 Task: Create a due date automation trigger when advanced on, on the tuesday after a card is due add content with a name or a description containing resume at 11:00 AM.
Action: Mouse moved to (1272, 102)
Screenshot: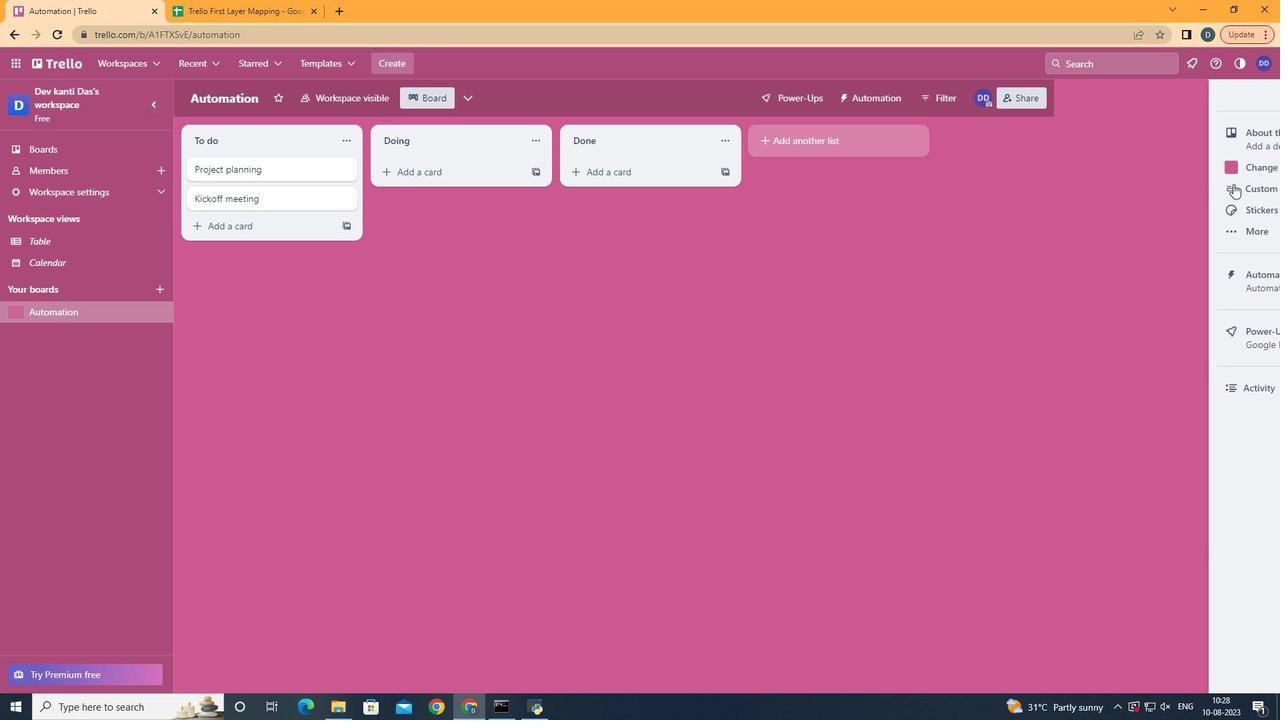 
Action: Mouse pressed left at (1272, 102)
Screenshot: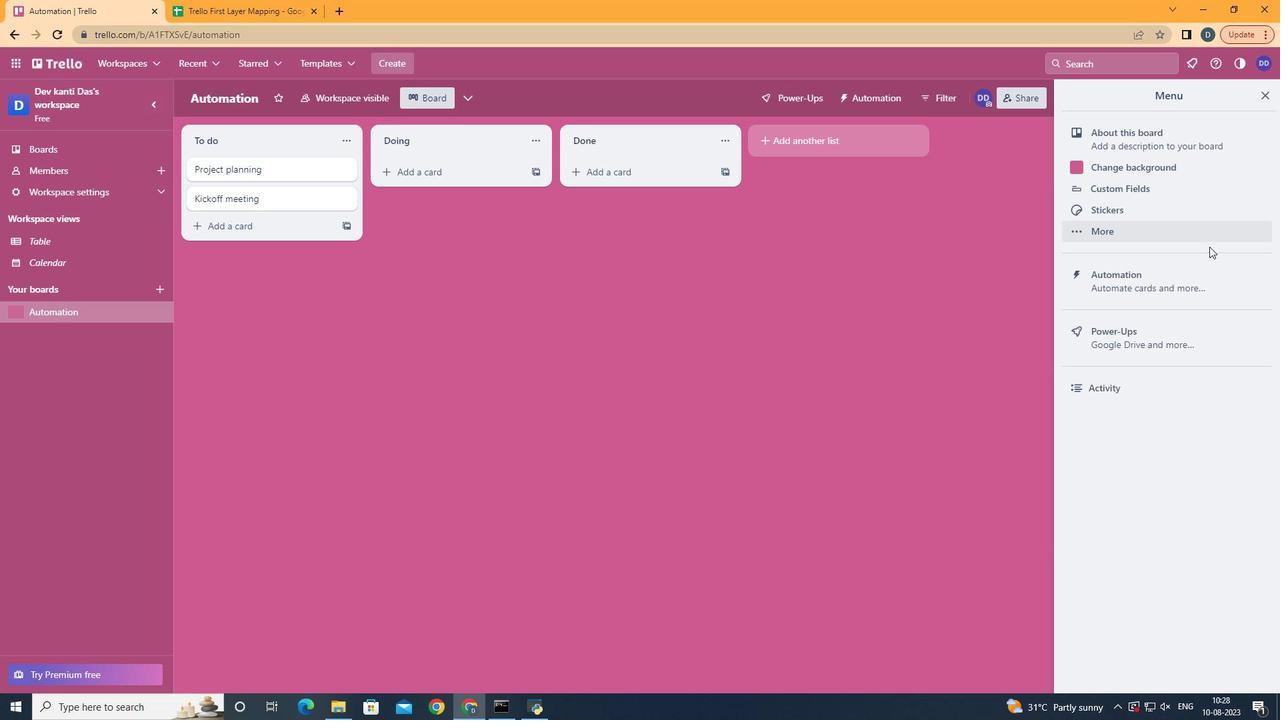 
Action: Mouse moved to (1192, 283)
Screenshot: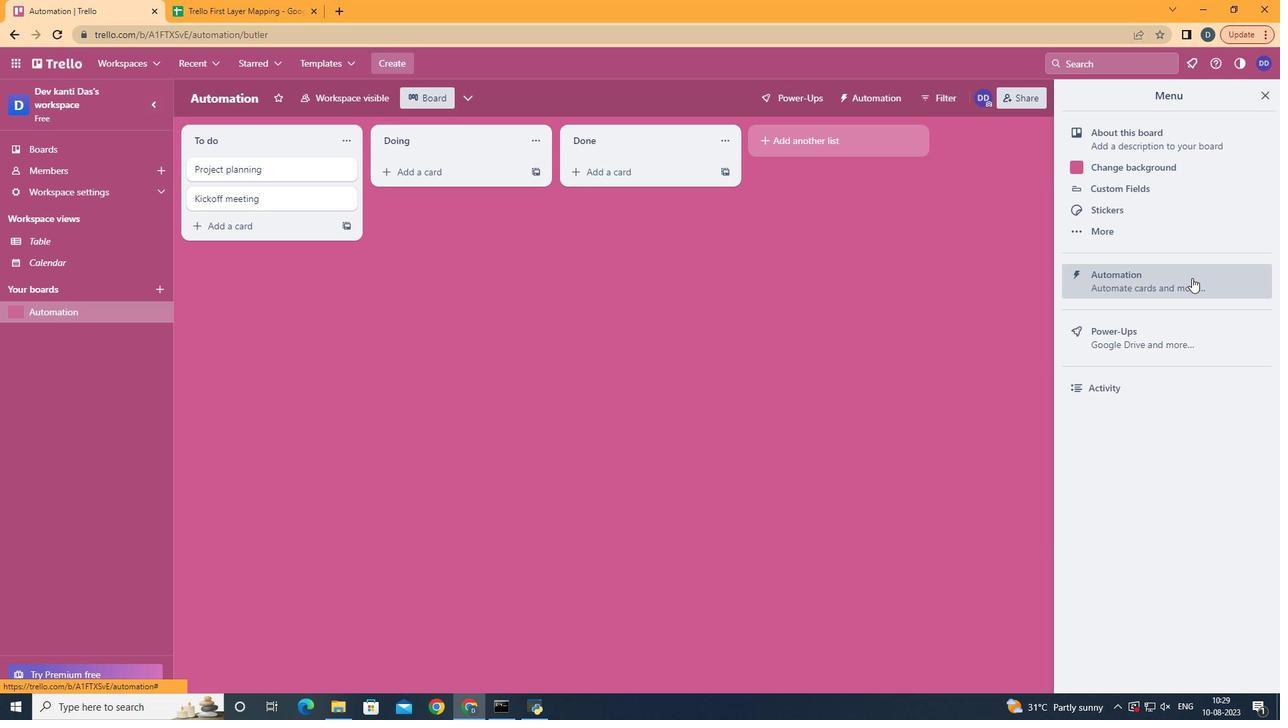 
Action: Mouse pressed left at (1192, 283)
Screenshot: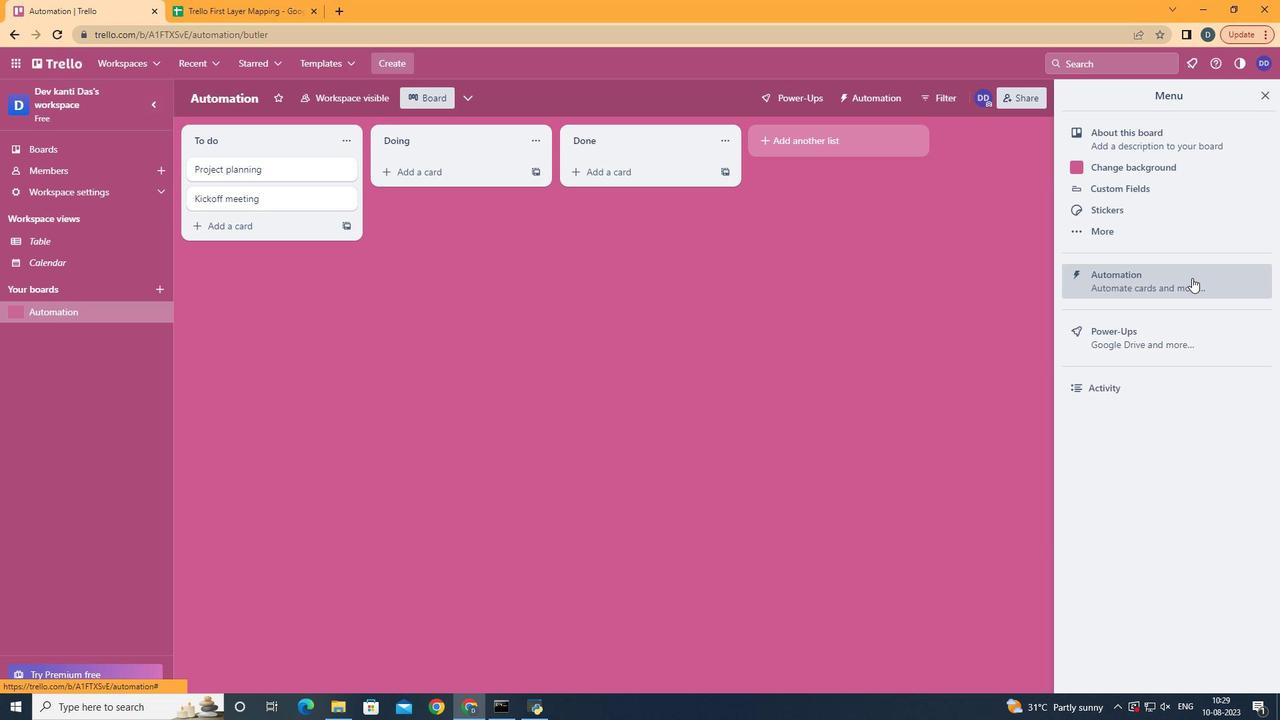 
Action: Mouse moved to (256, 276)
Screenshot: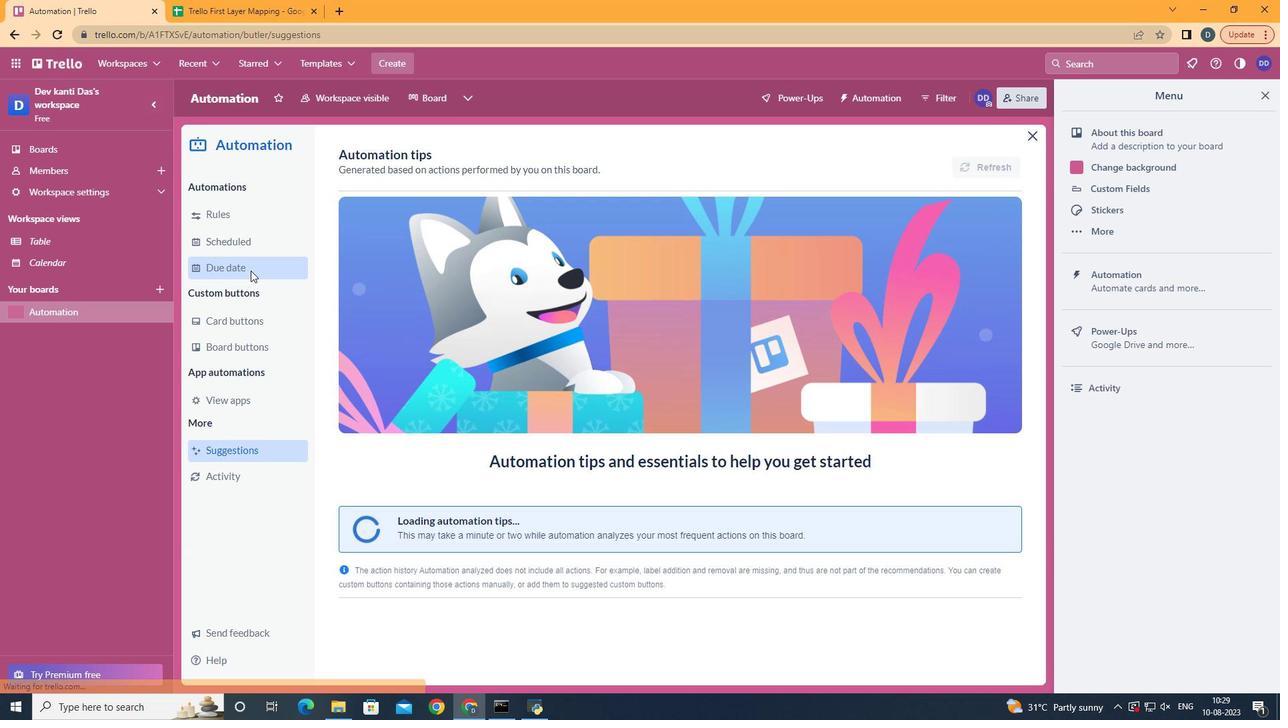 
Action: Mouse pressed left at (256, 276)
Screenshot: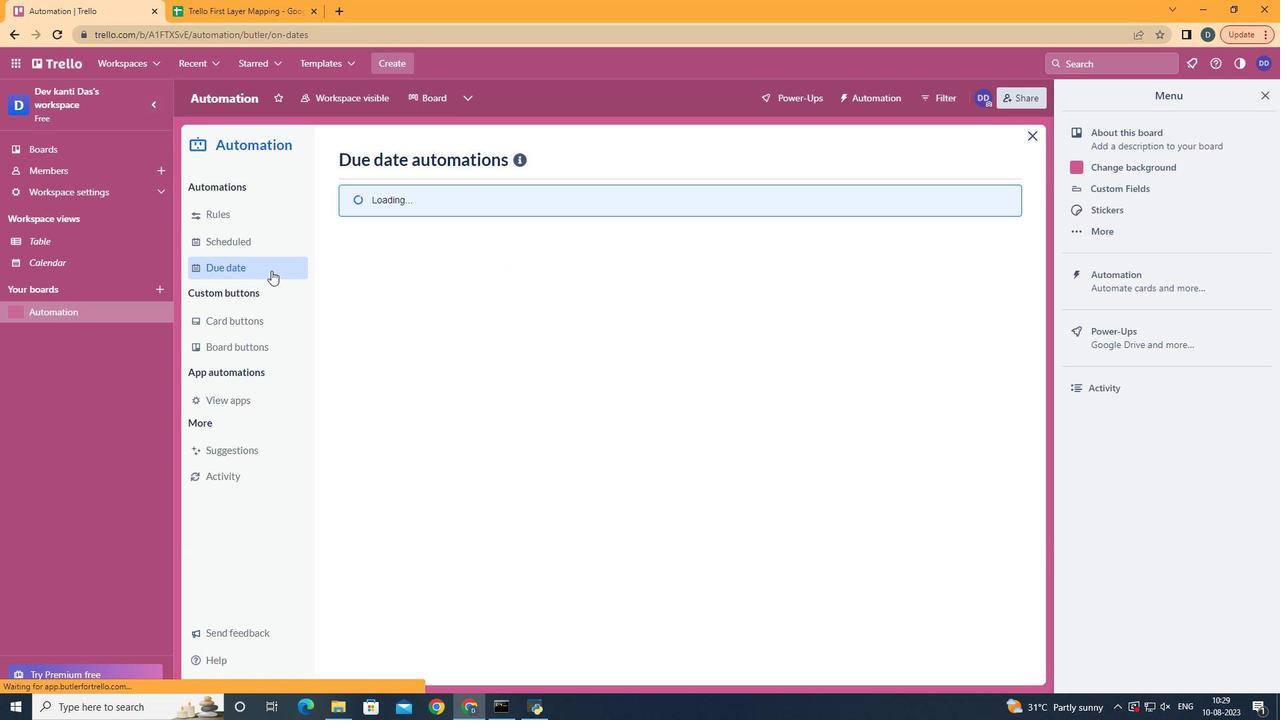 
Action: Mouse moved to (940, 162)
Screenshot: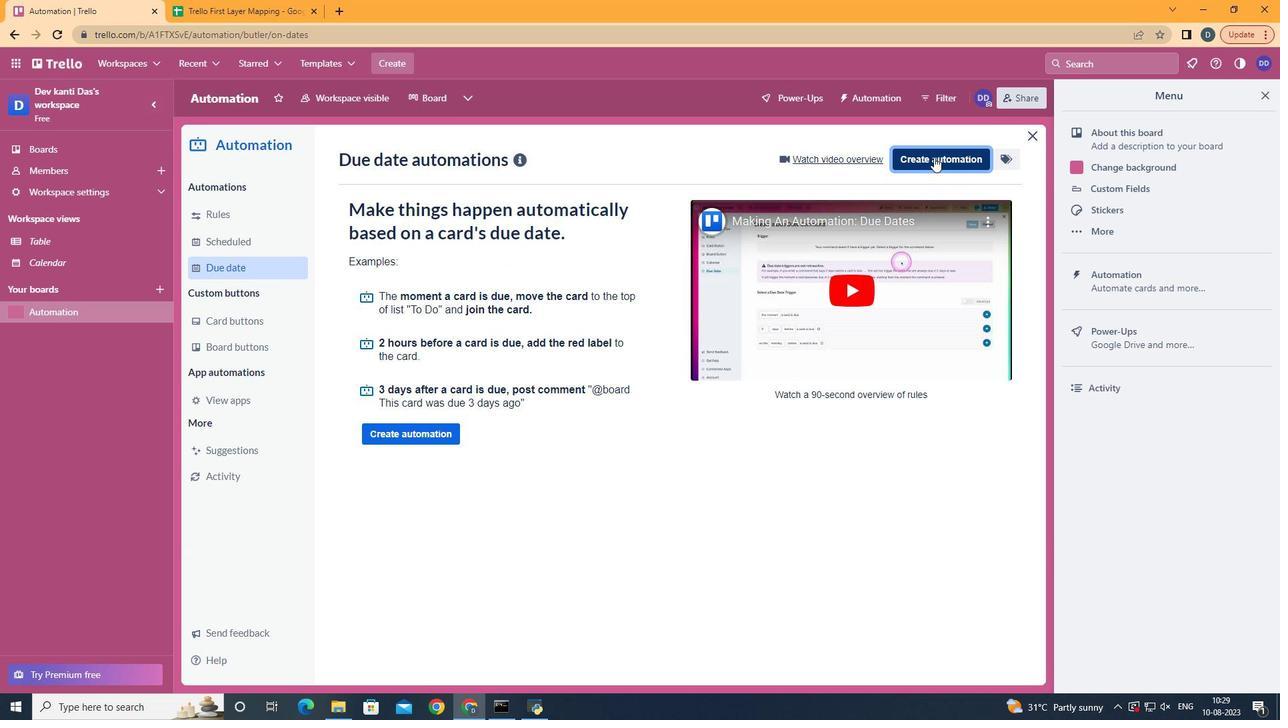 
Action: Mouse pressed left at (940, 162)
Screenshot: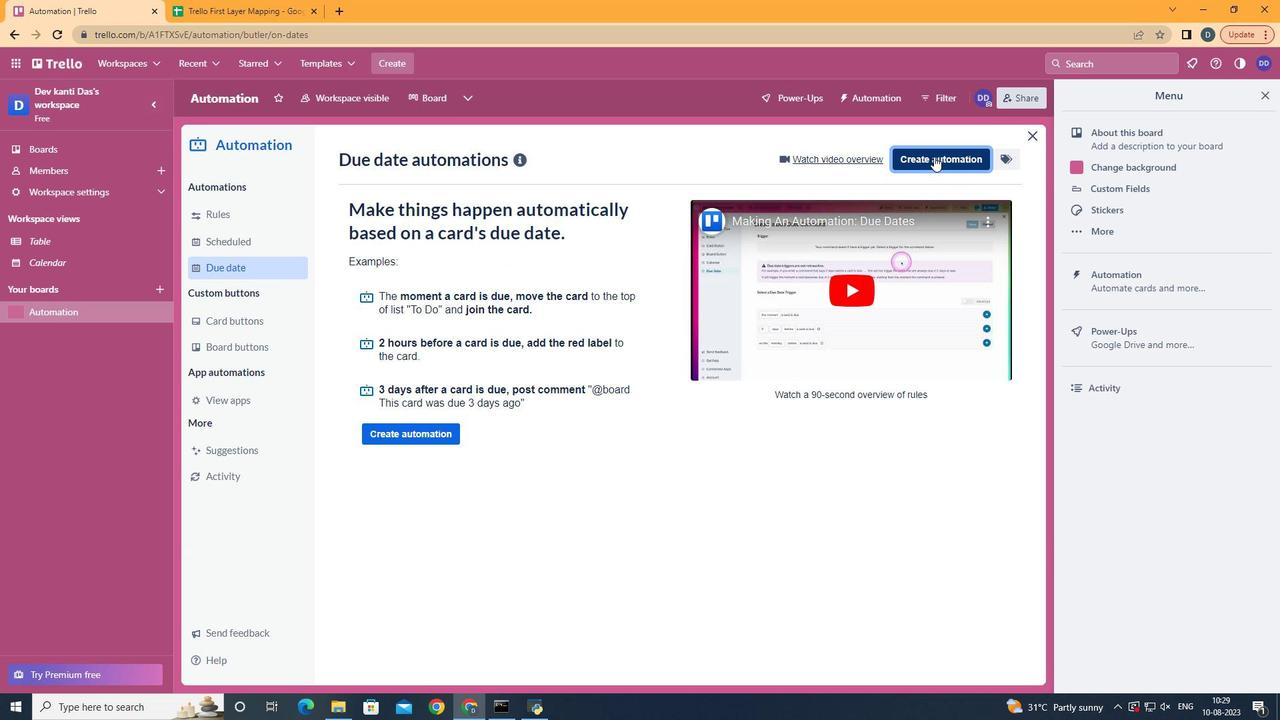 
Action: Mouse moved to (731, 284)
Screenshot: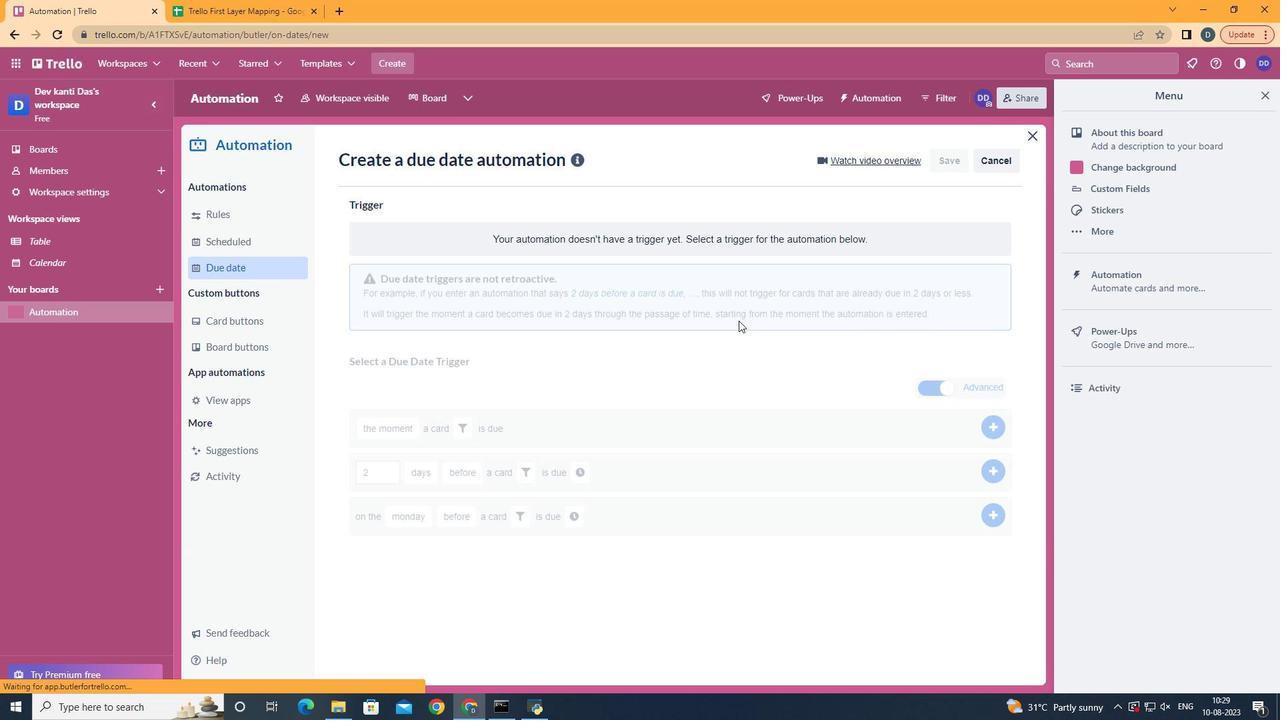 
Action: Mouse pressed left at (731, 284)
Screenshot: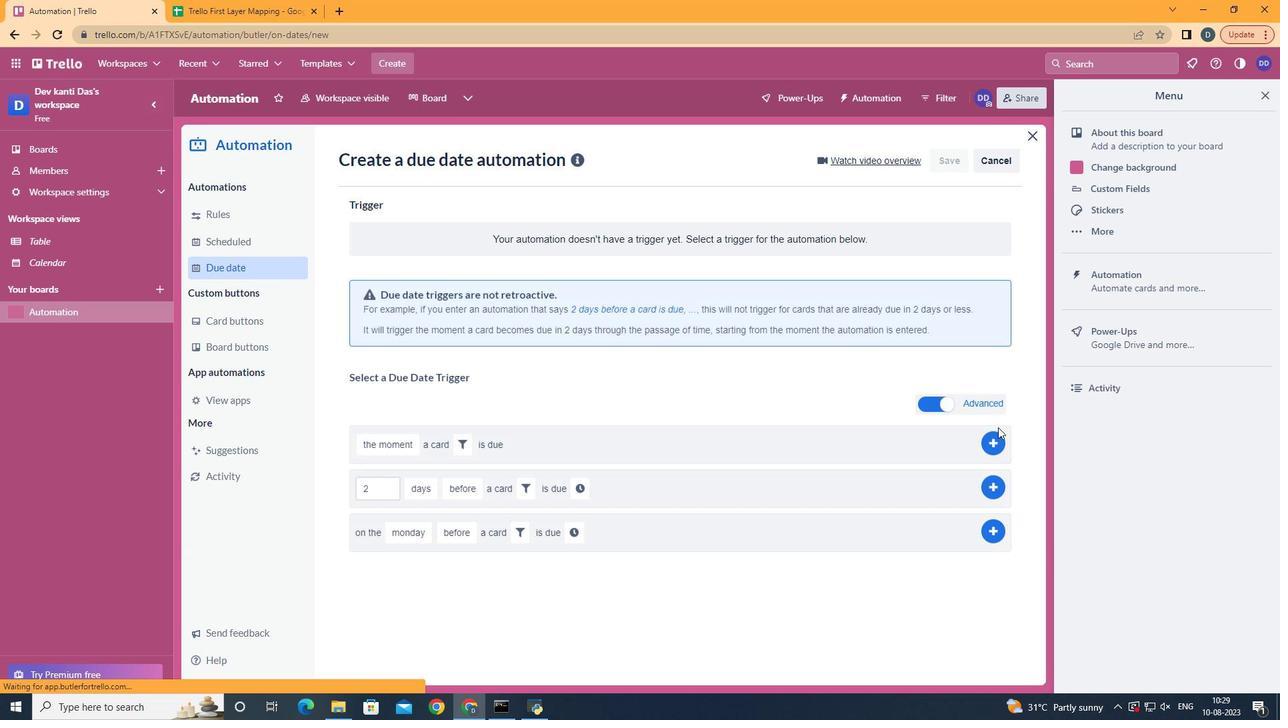 
Action: Mouse moved to (441, 375)
Screenshot: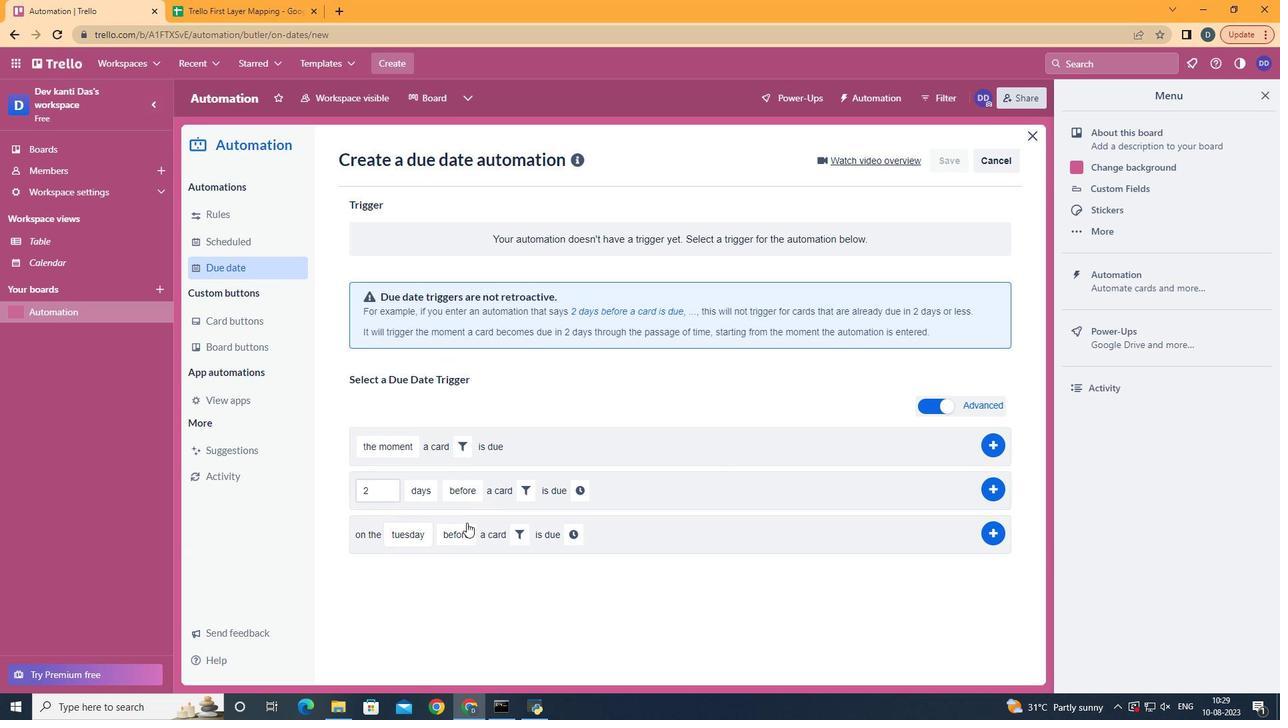 
Action: Mouse pressed left at (441, 375)
Screenshot: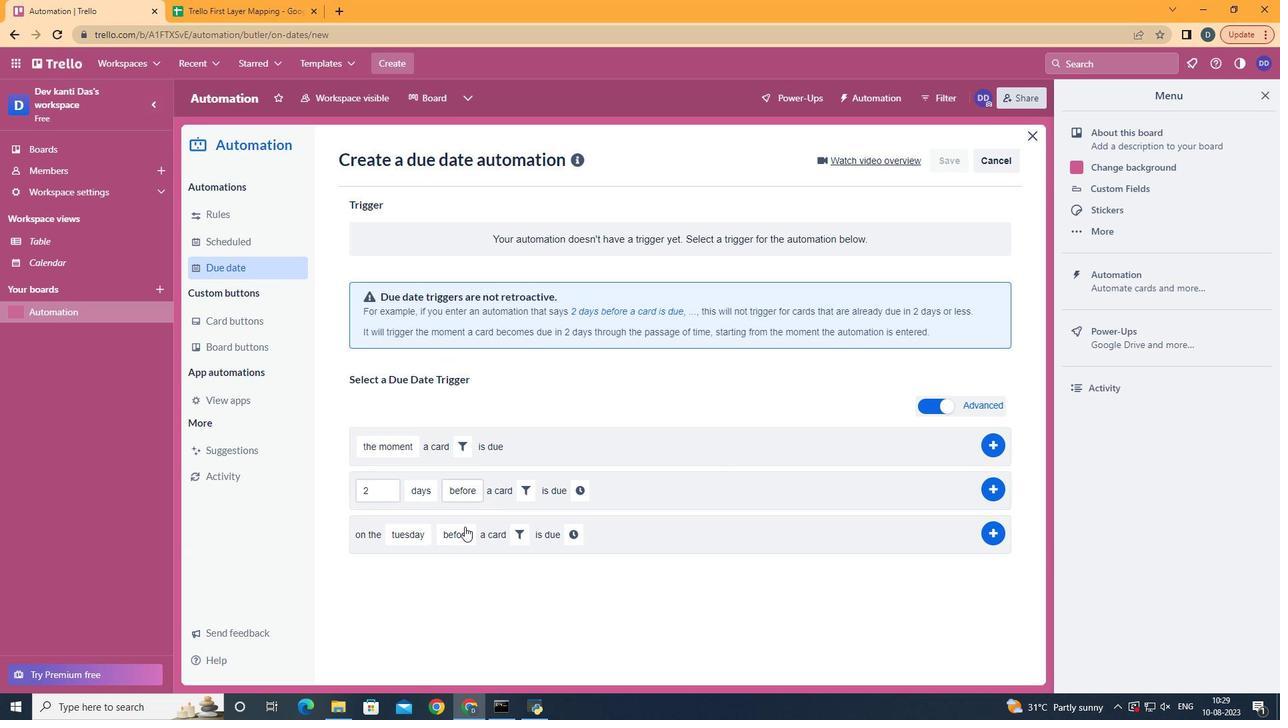 
Action: Mouse moved to (477, 596)
Screenshot: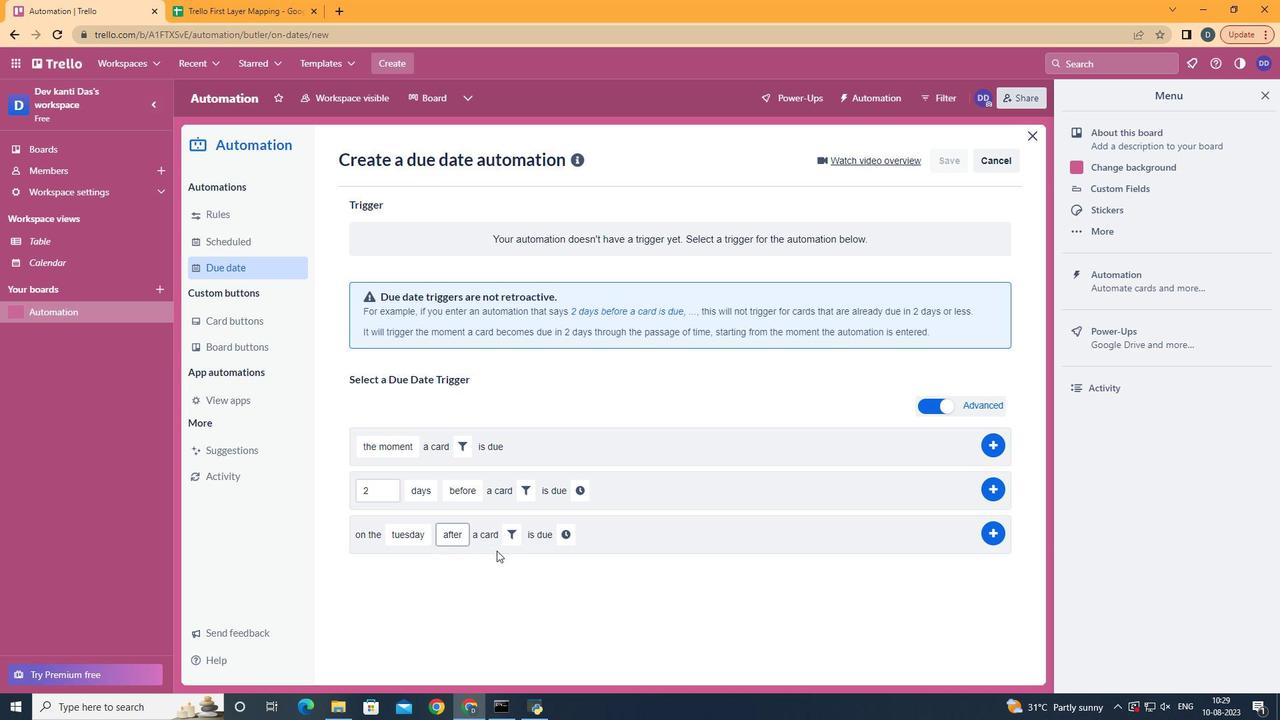
Action: Mouse pressed left at (477, 596)
Screenshot: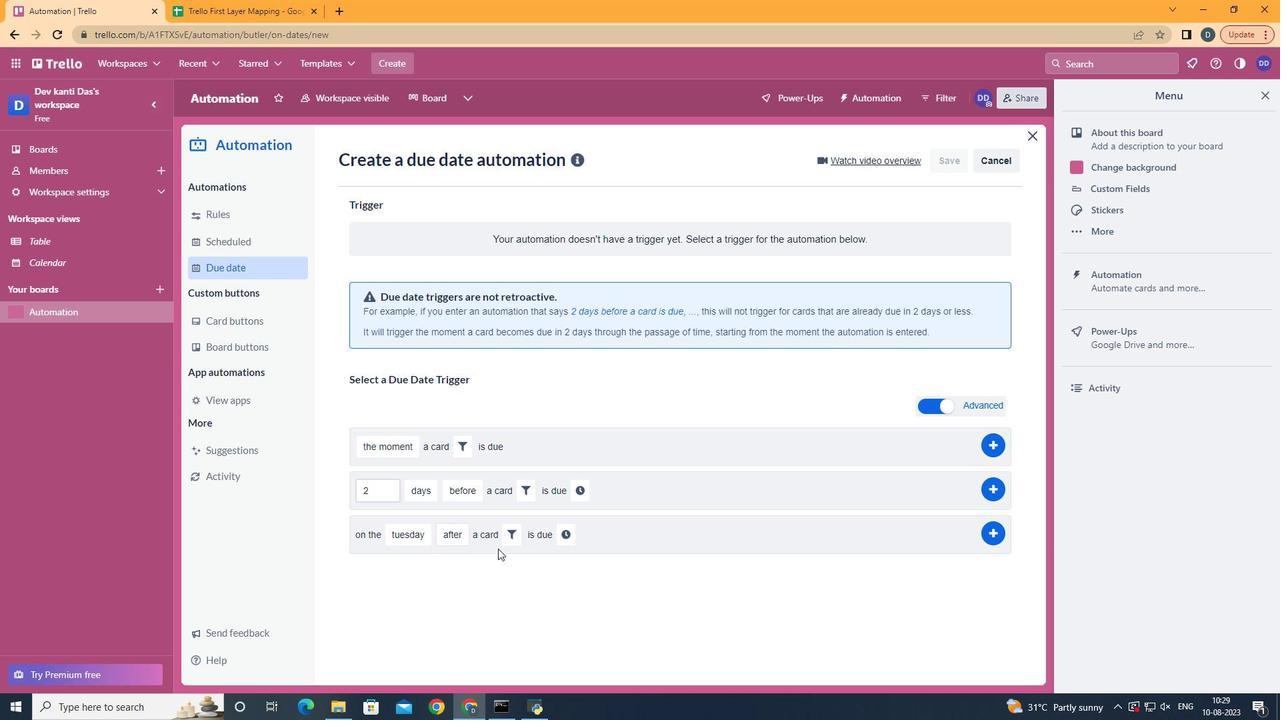
Action: Mouse moved to (507, 547)
Screenshot: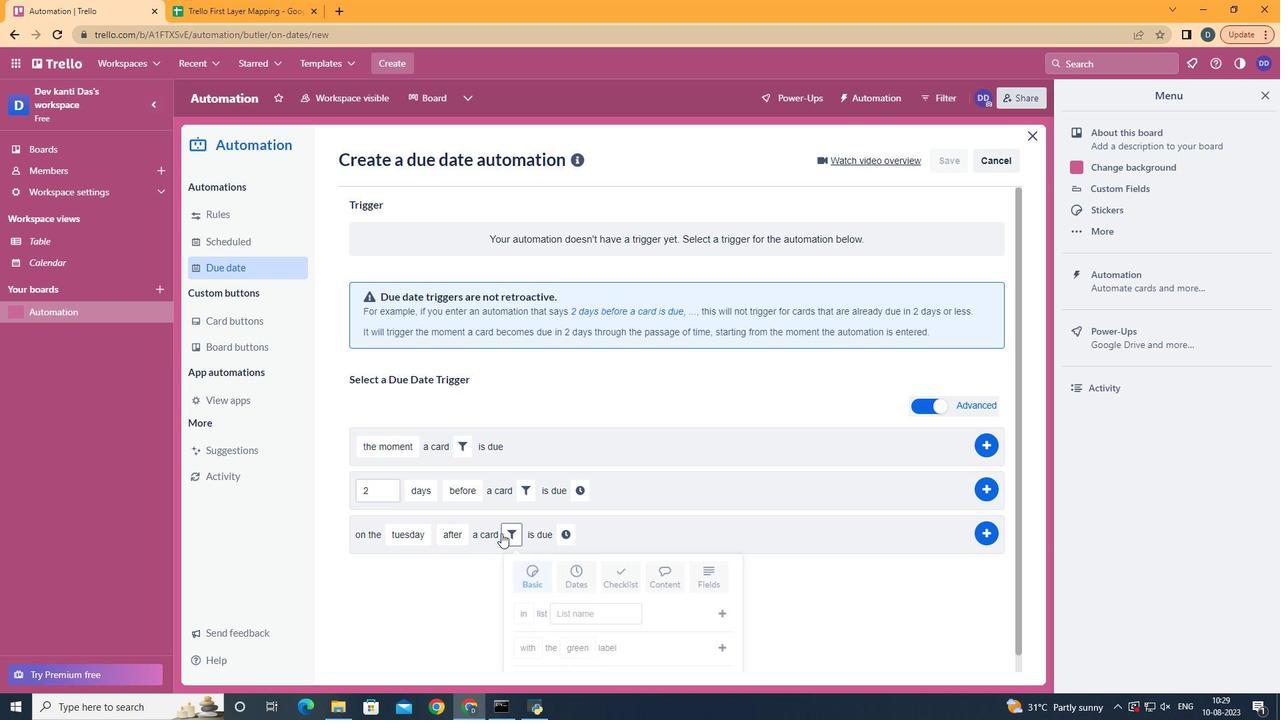 
Action: Mouse pressed left at (507, 547)
Screenshot: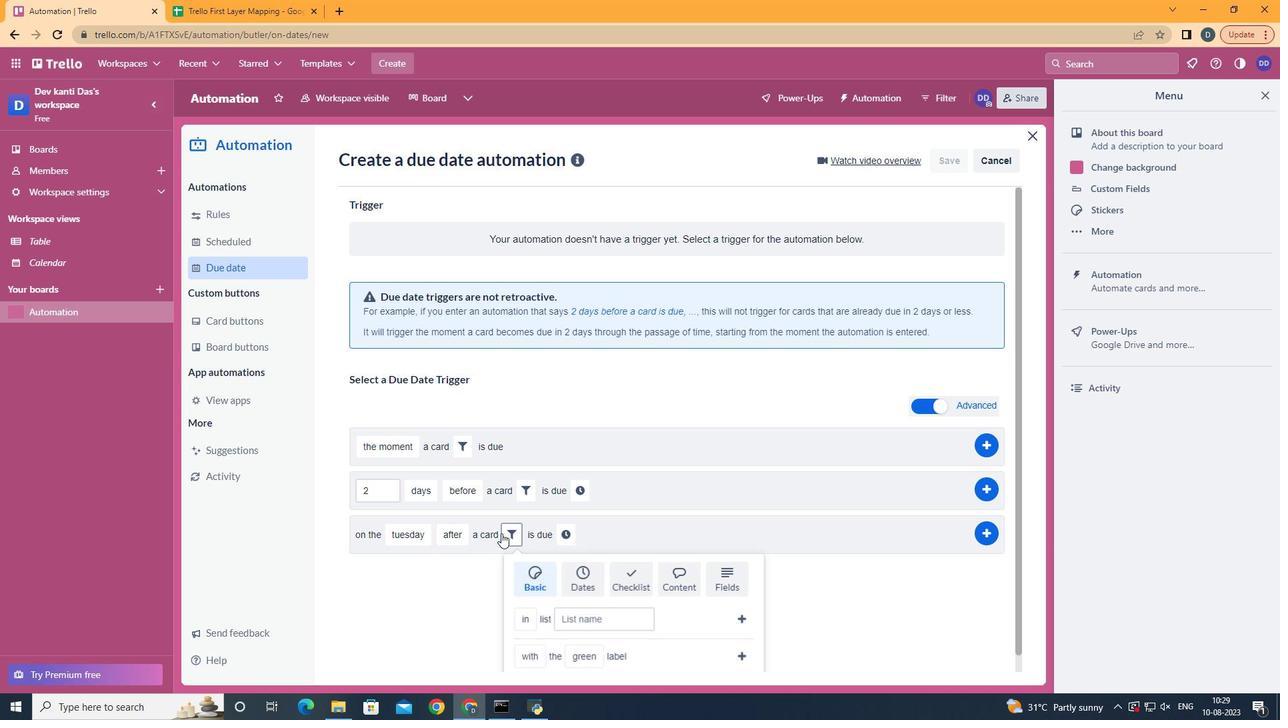 
Action: Mouse moved to (689, 585)
Screenshot: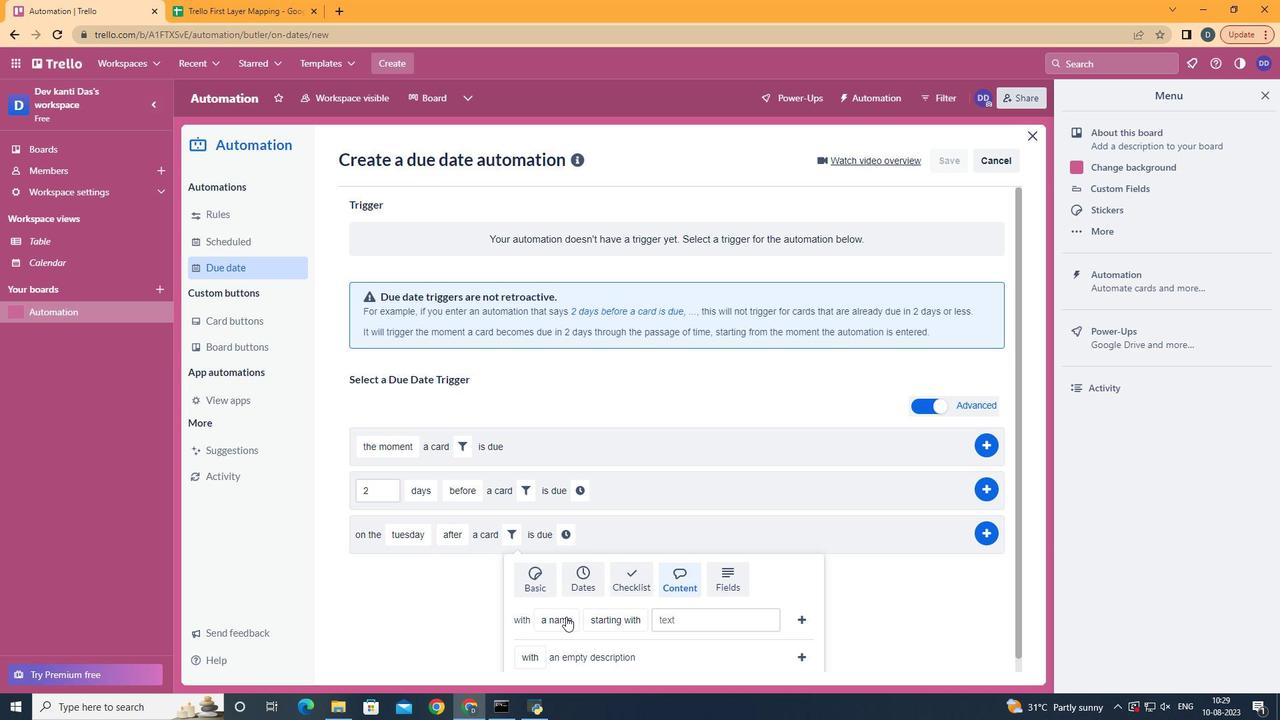 
Action: Mouse pressed left at (689, 585)
Screenshot: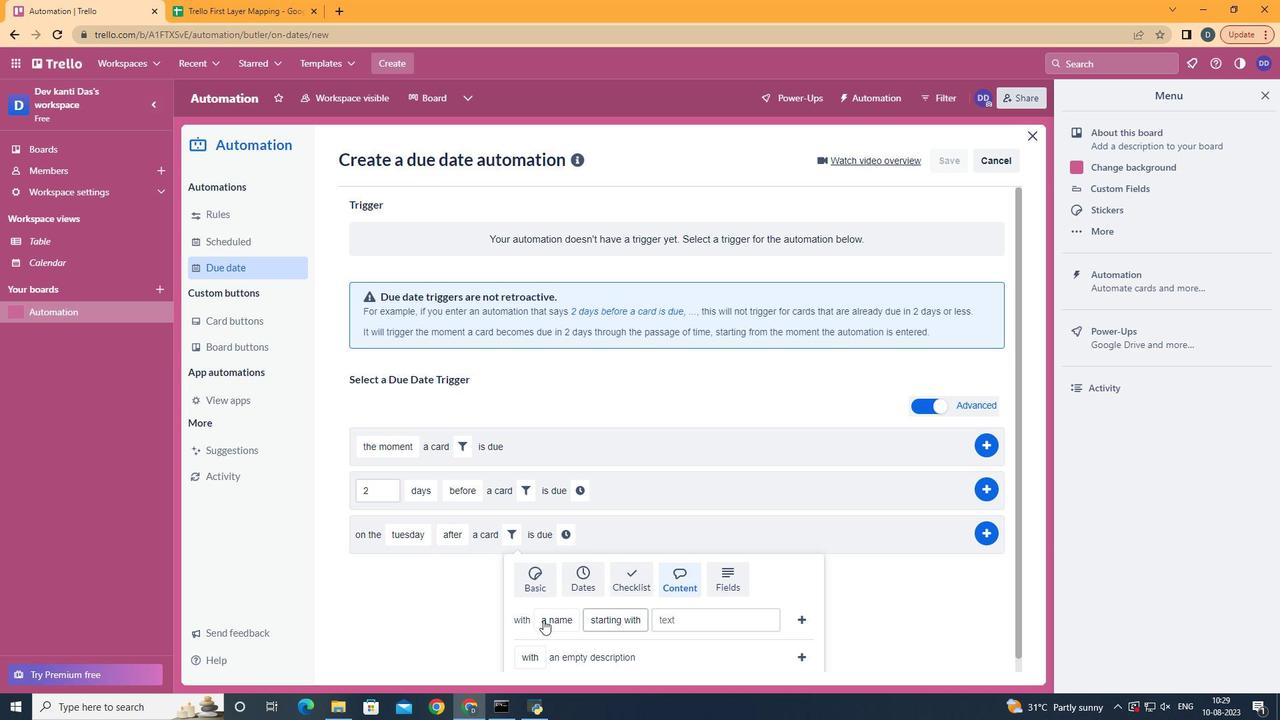 
Action: Mouse moved to (582, 605)
Screenshot: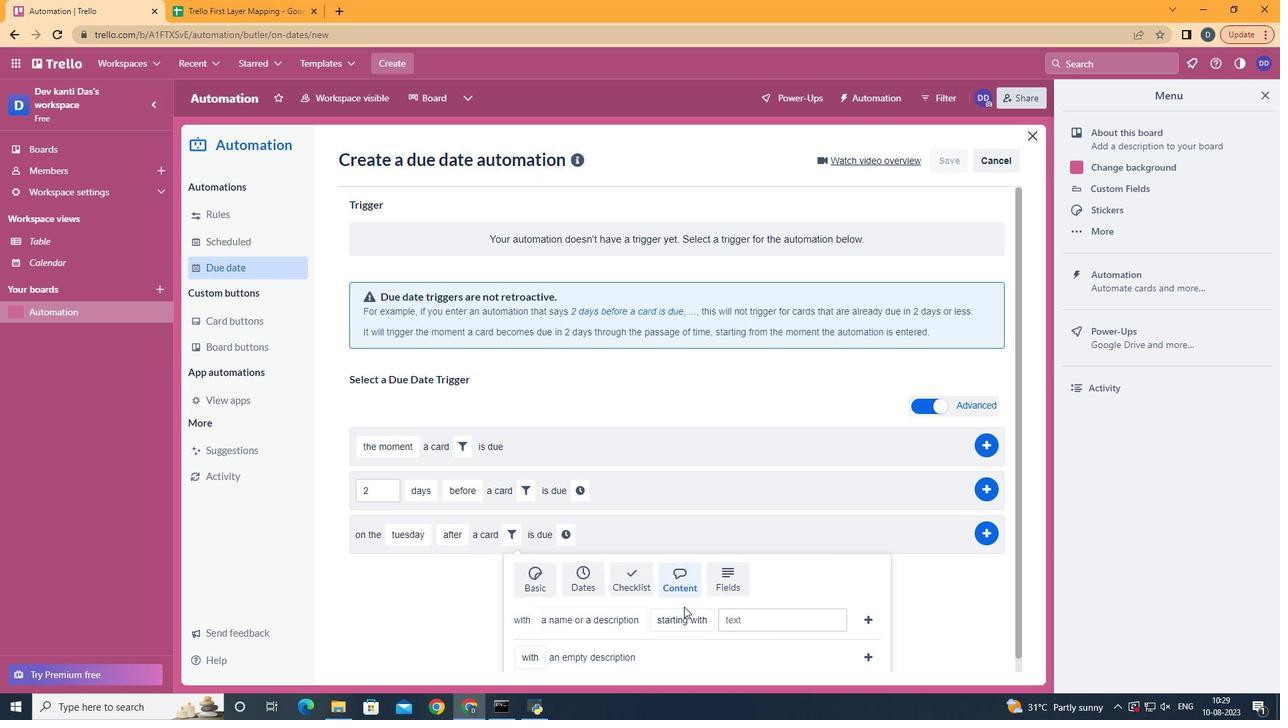 
Action: Mouse pressed left at (582, 605)
Screenshot: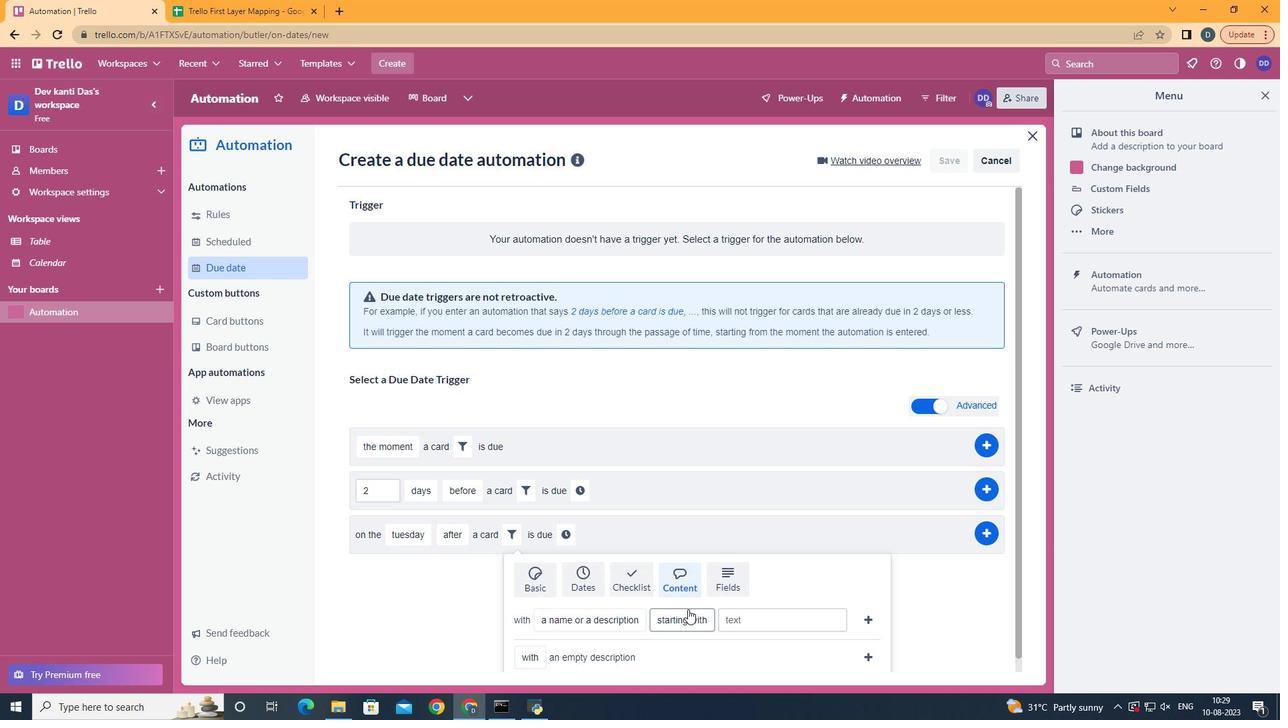 
Action: Mouse moved to (715, 524)
Screenshot: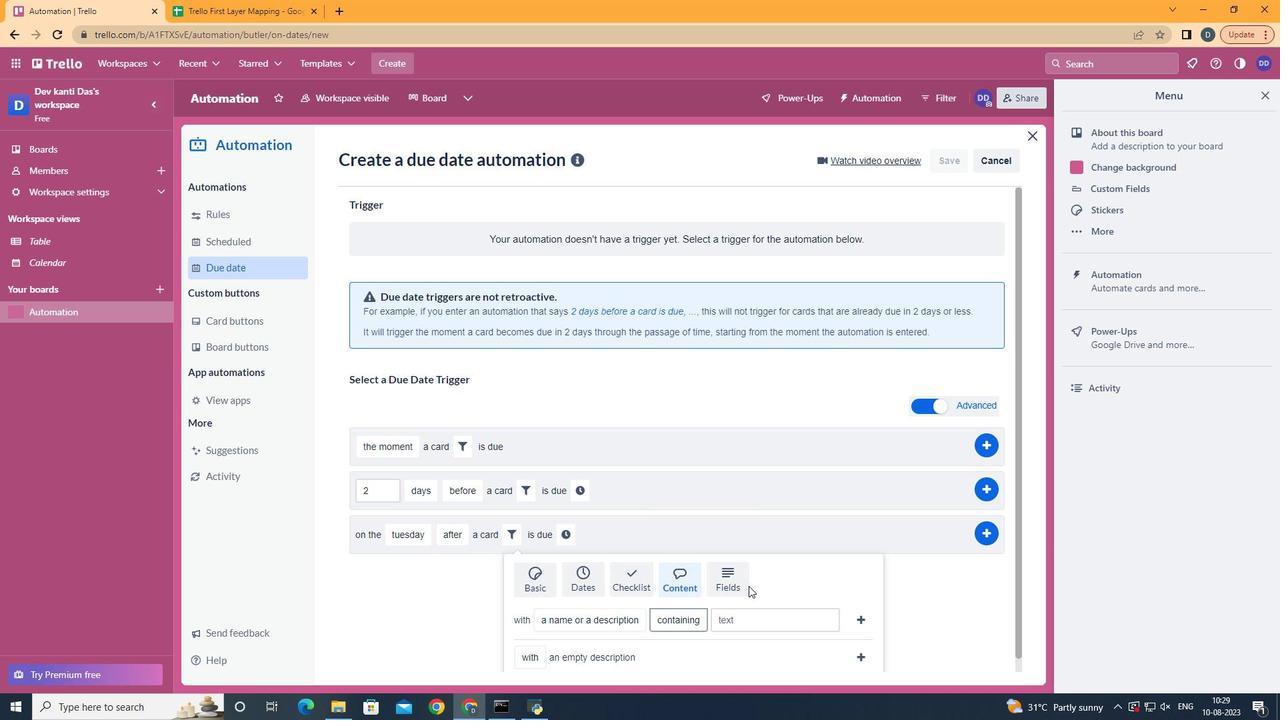 
Action: Mouse pressed left at (715, 524)
Screenshot: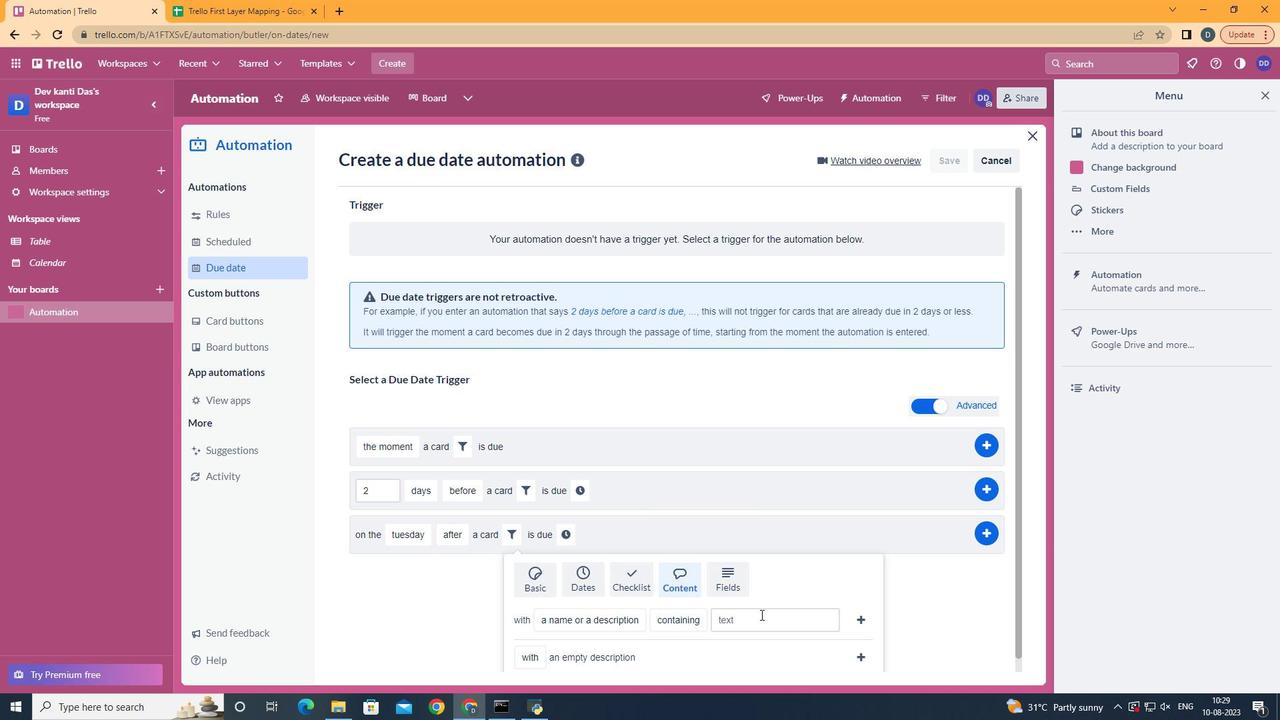 
Action: Mouse moved to (781, 629)
Screenshot: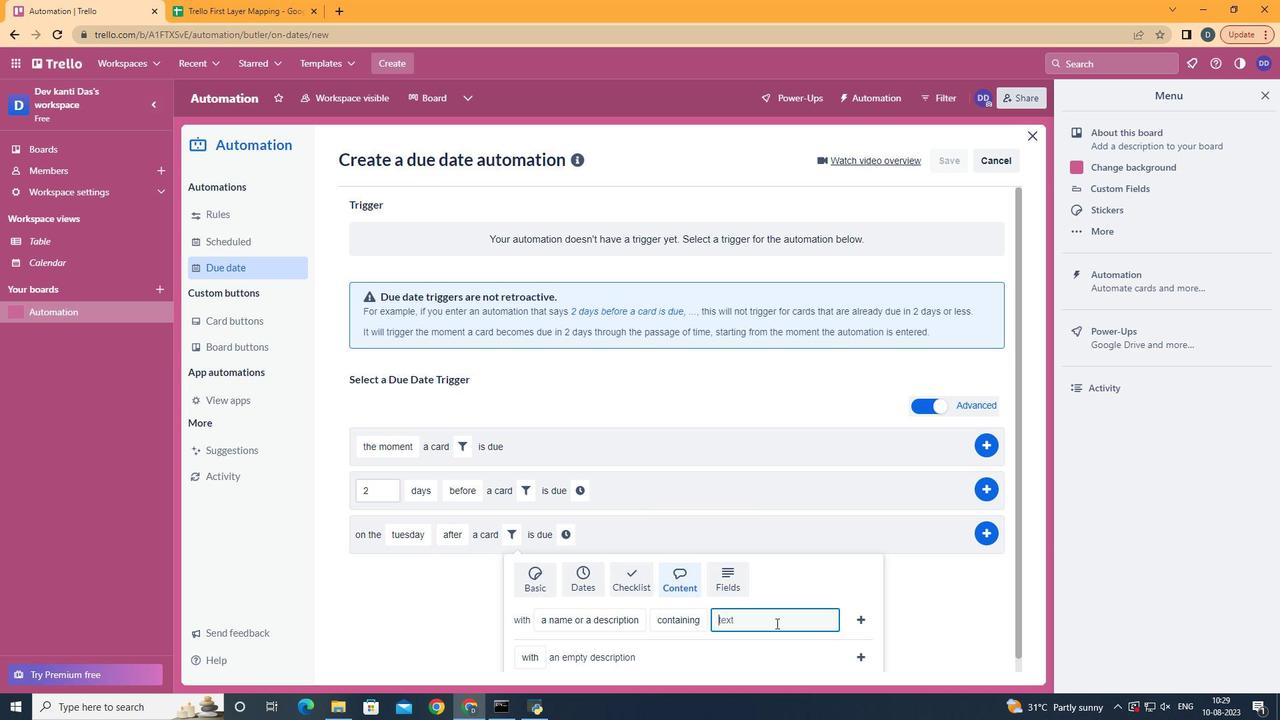 
Action: Mouse pressed left at (781, 629)
Screenshot: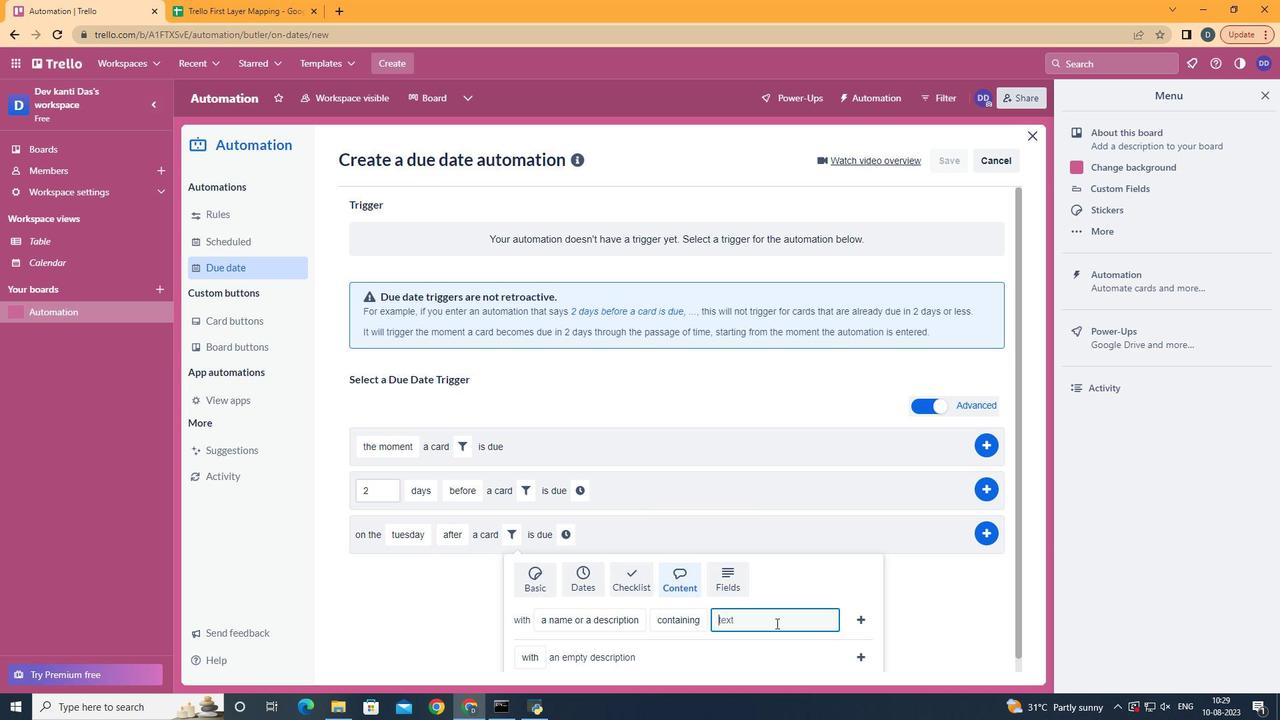 
Action: Key pressed resume
Screenshot: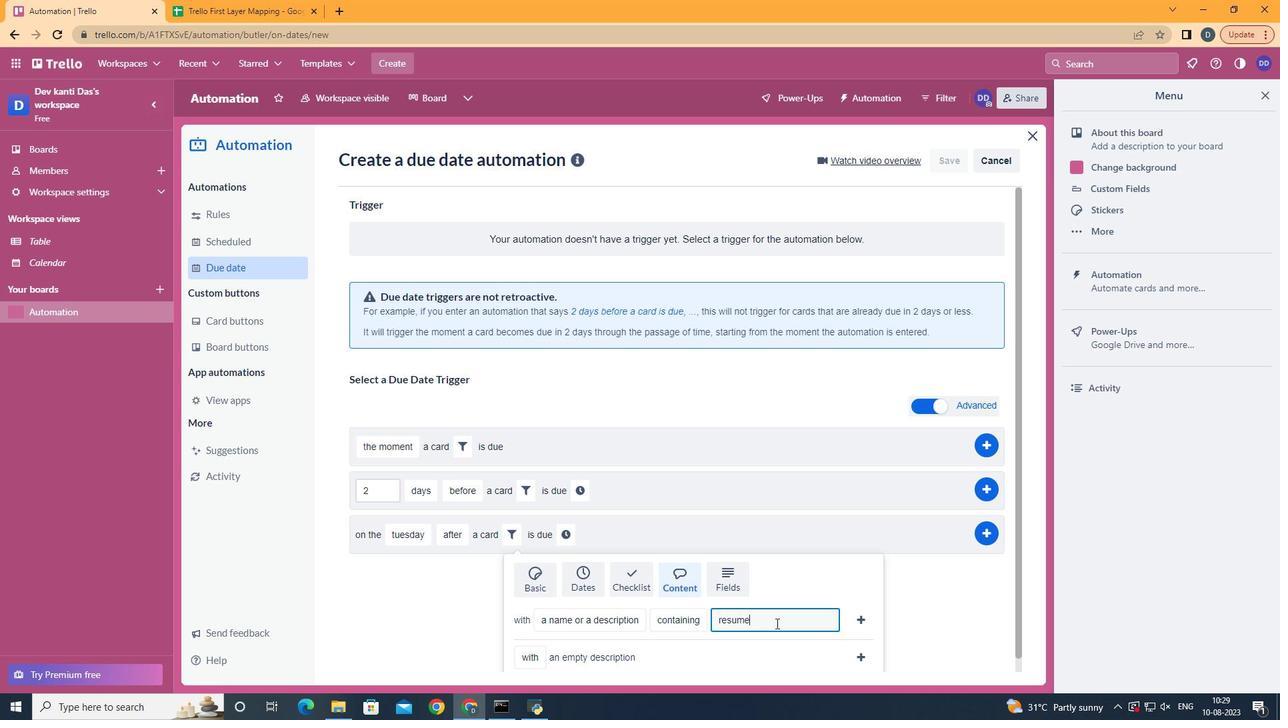 
Action: Mouse moved to (863, 620)
Screenshot: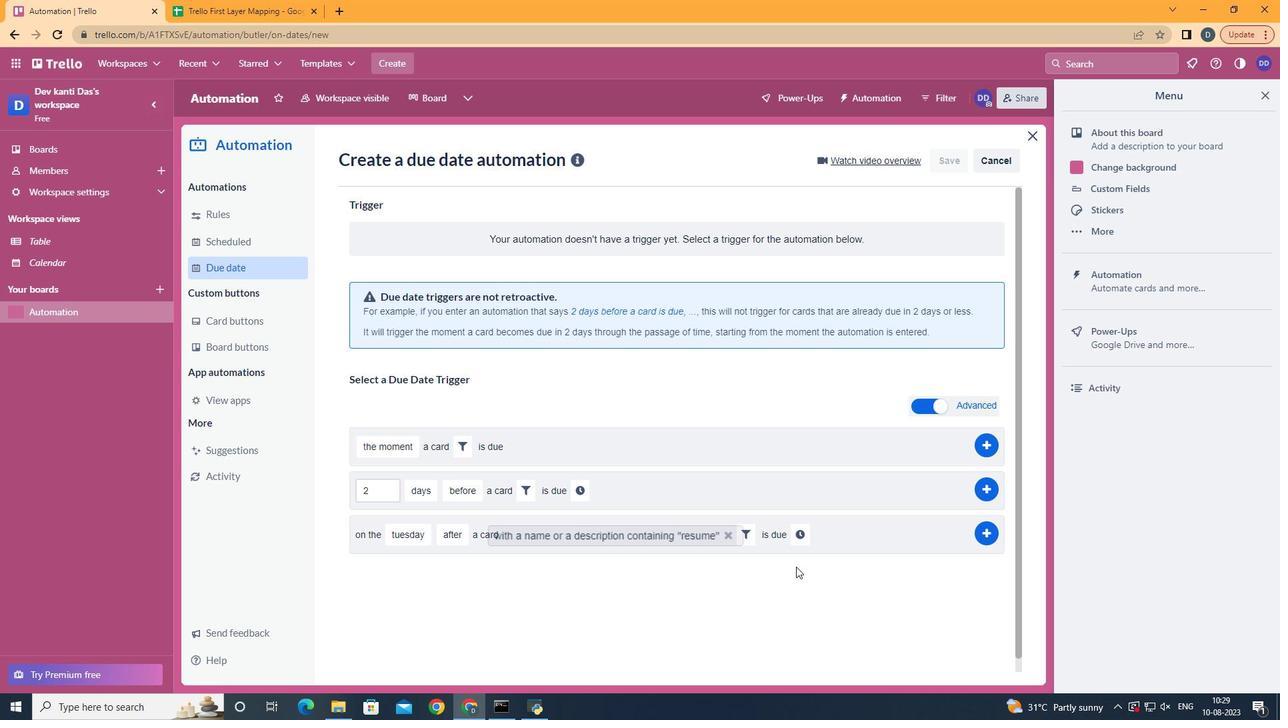 
Action: Mouse pressed left at (863, 620)
Screenshot: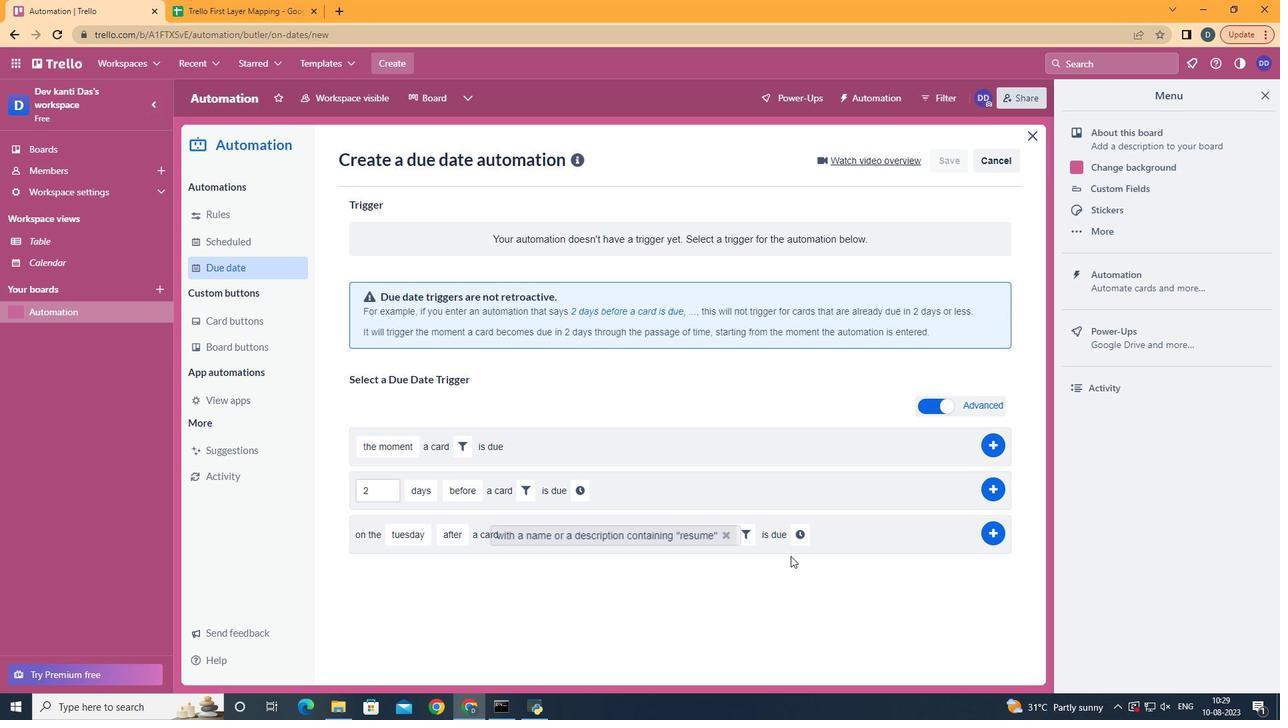 
Action: Mouse moved to (803, 539)
Screenshot: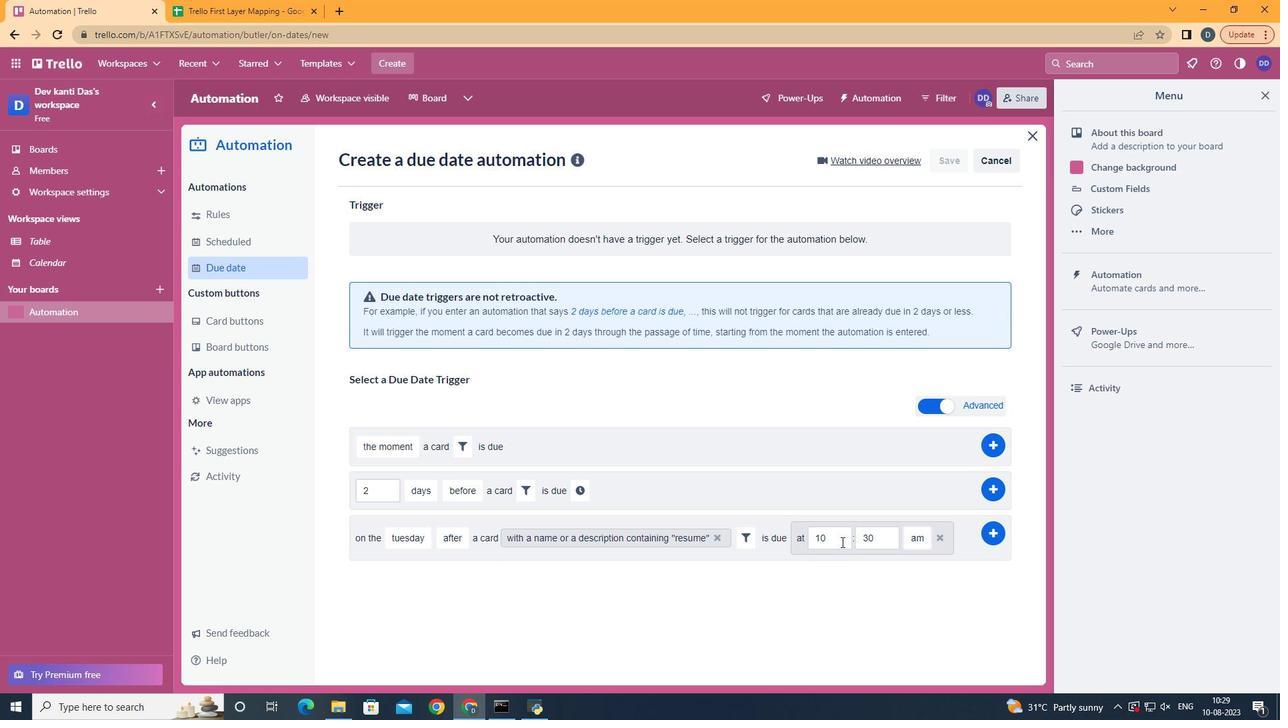 
Action: Mouse pressed left at (803, 539)
Screenshot: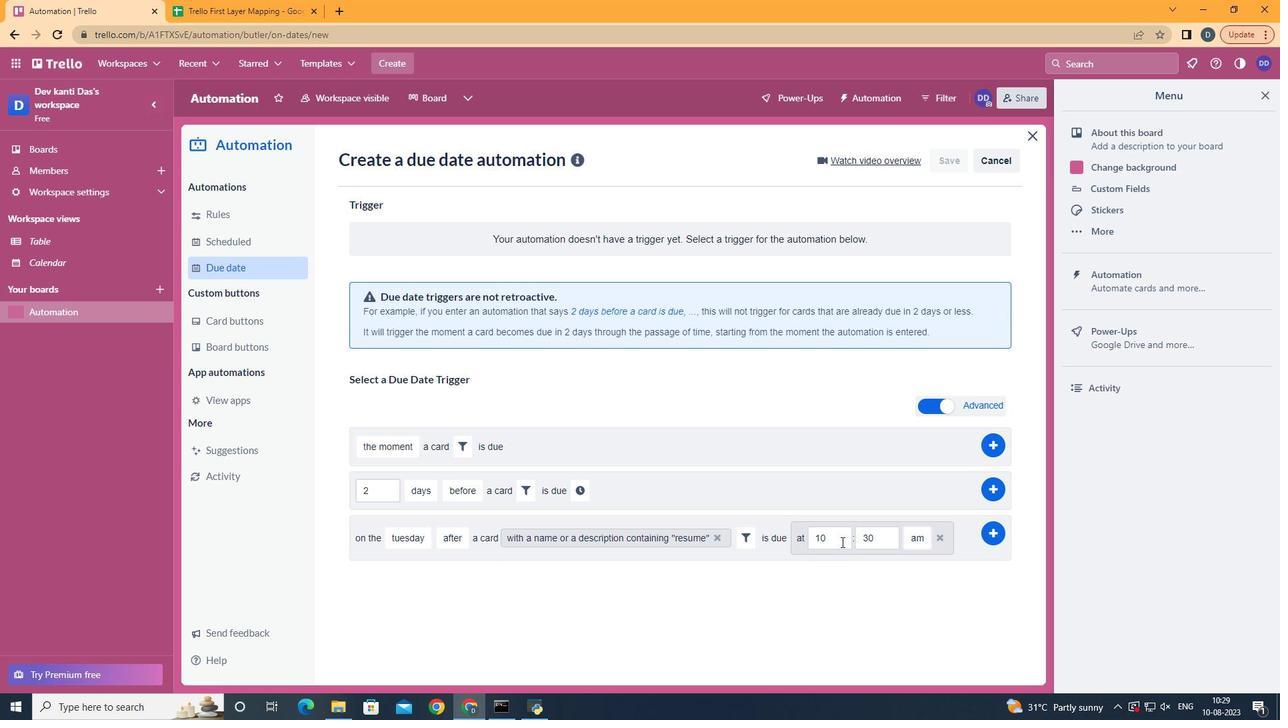 
Action: Mouse moved to (847, 547)
Screenshot: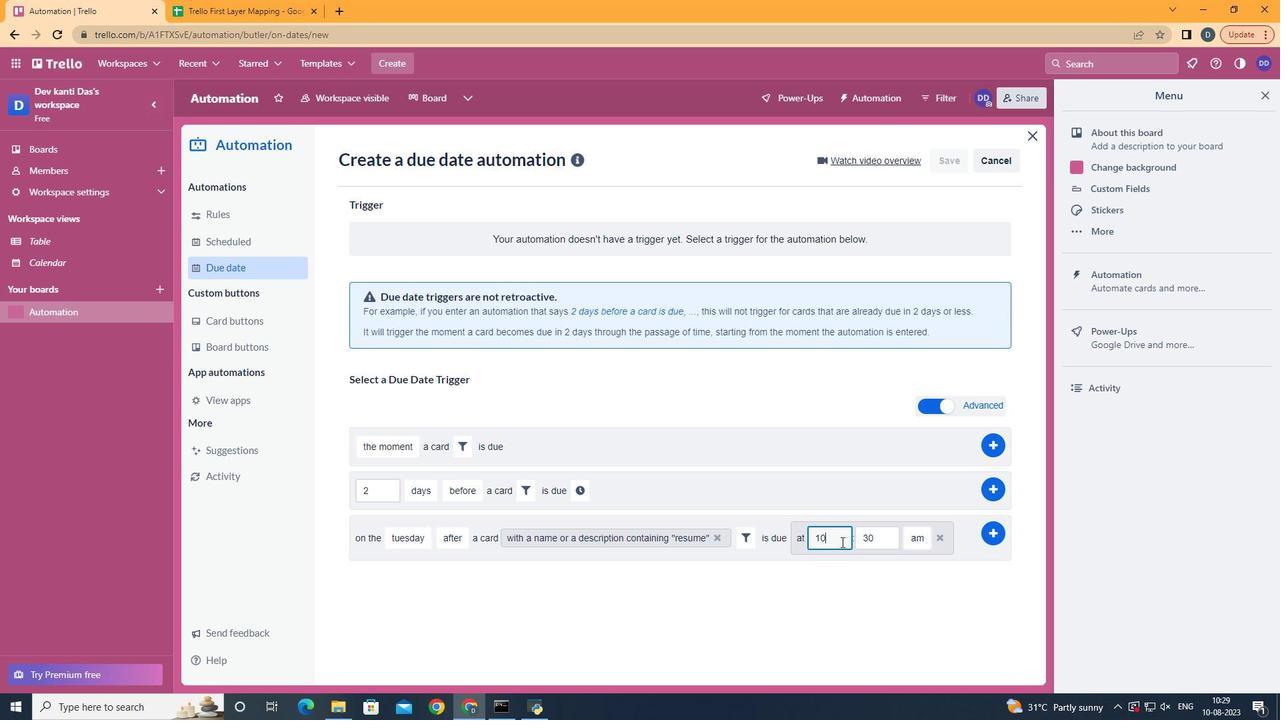 
Action: Mouse pressed left at (847, 547)
Screenshot: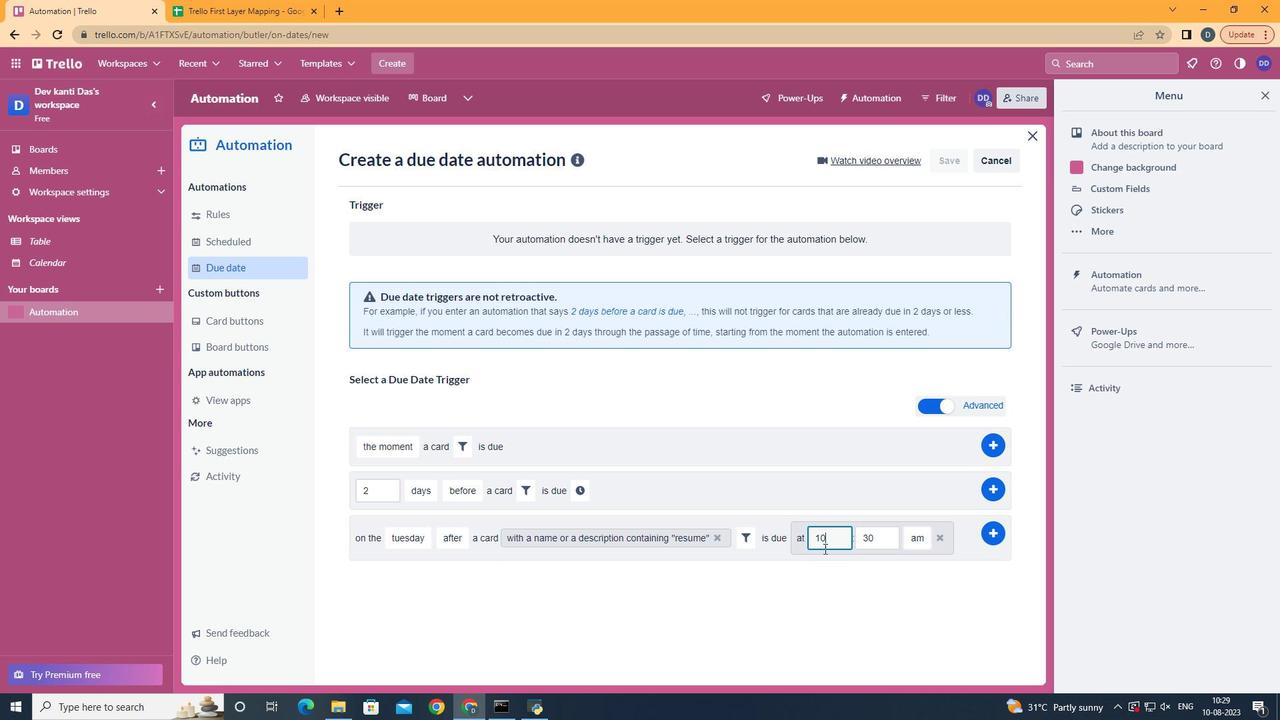 
Action: Mouse moved to (829, 554)
Screenshot: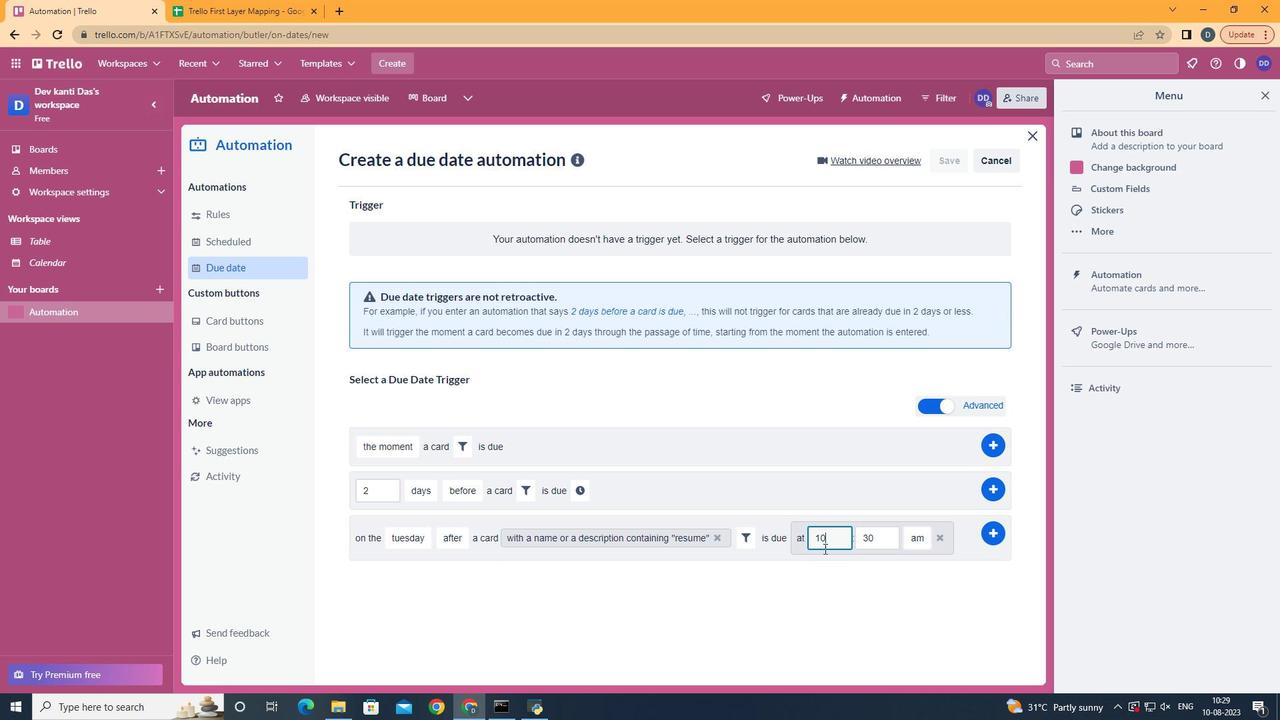 
Action: Key pressed <Key.backspace>1
Screenshot: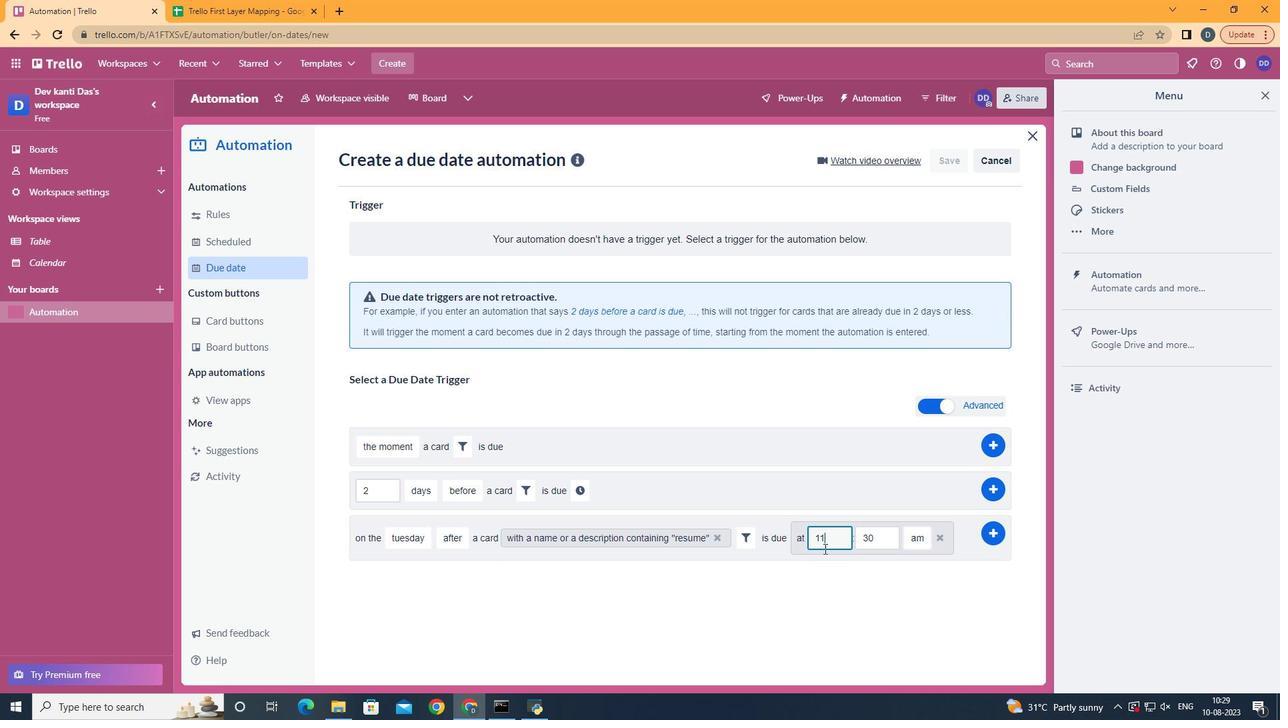 
Action: Mouse moved to (892, 540)
Screenshot: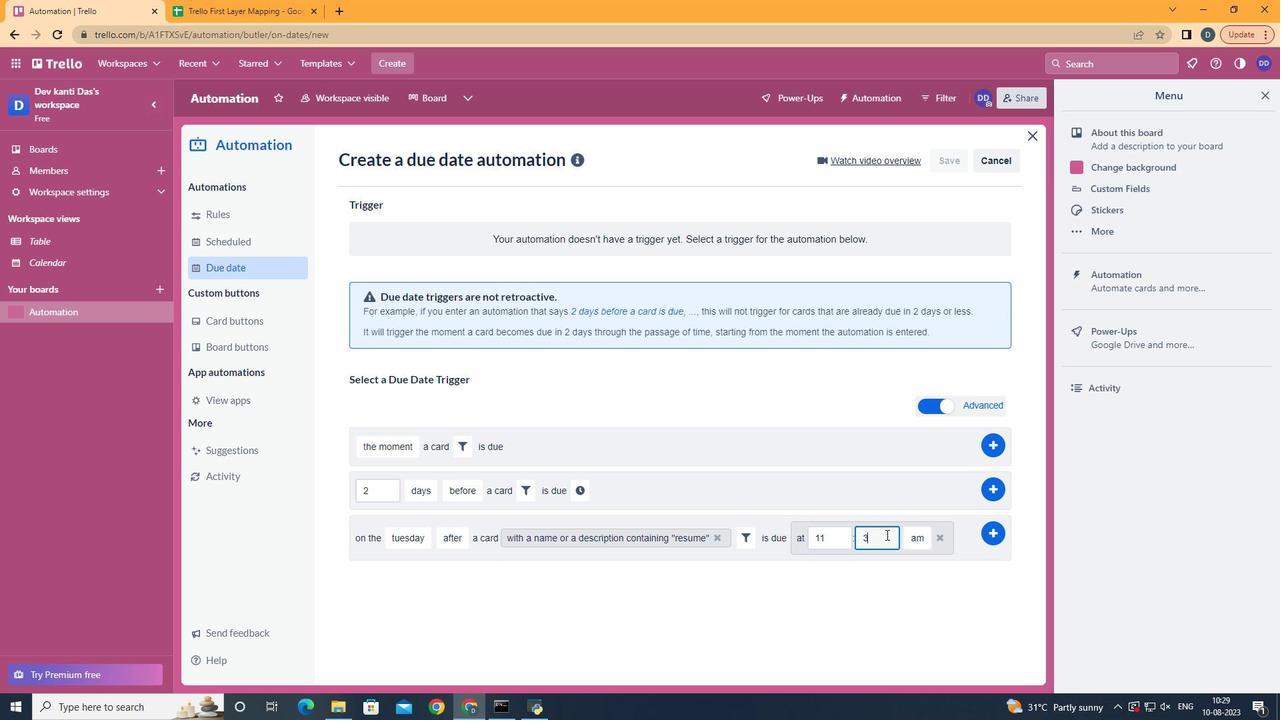 
Action: Mouse pressed left at (892, 540)
Screenshot: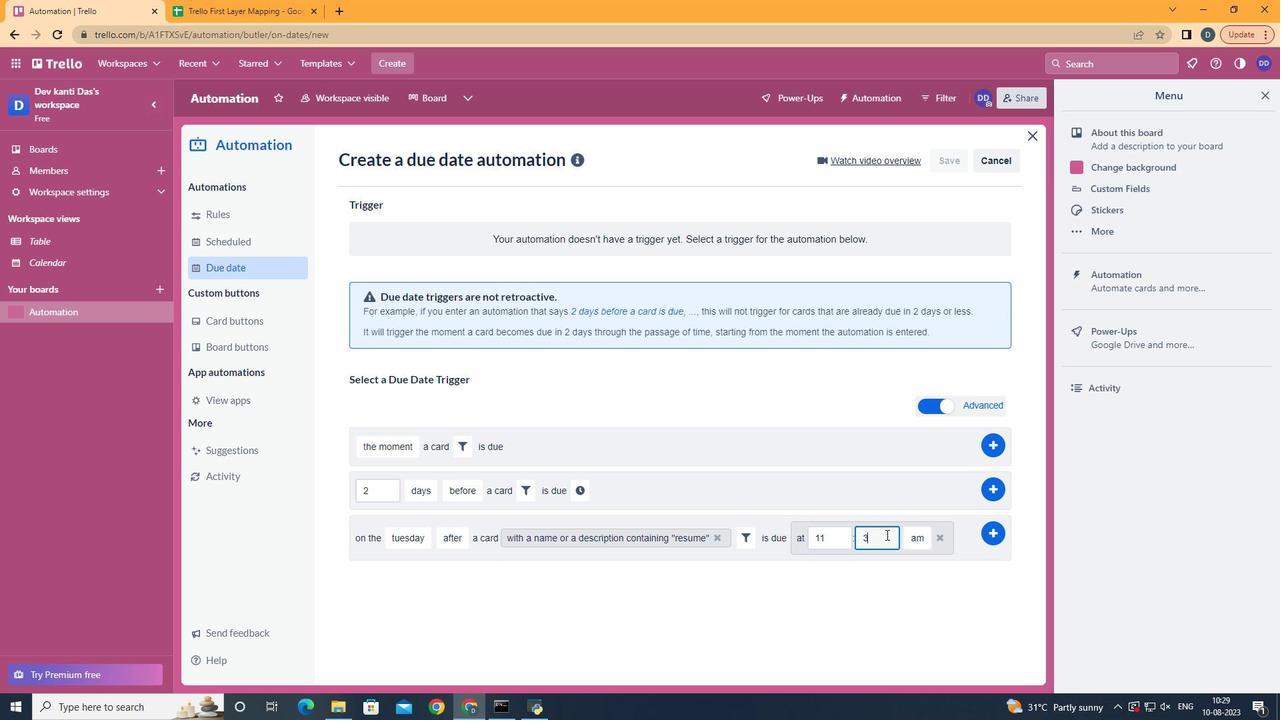 
Action: Key pressed <Key.backspace>
Screenshot: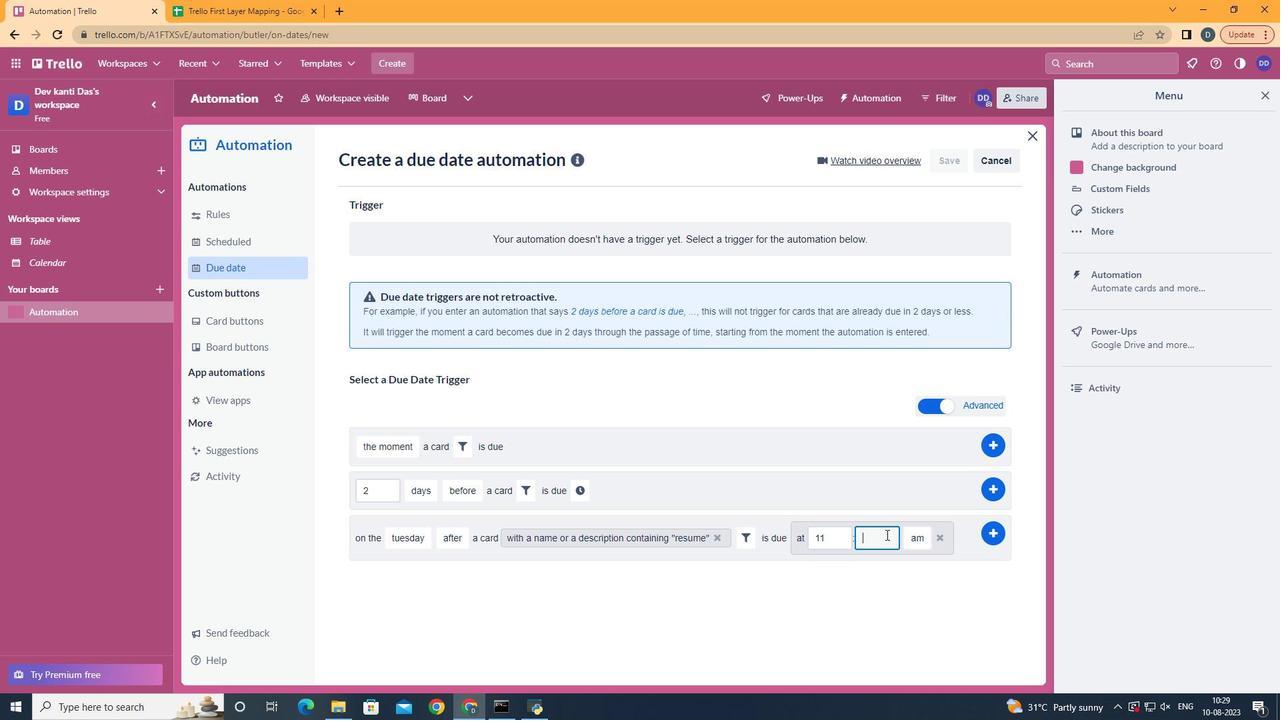 
Action: Mouse moved to (892, 540)
Screenshot: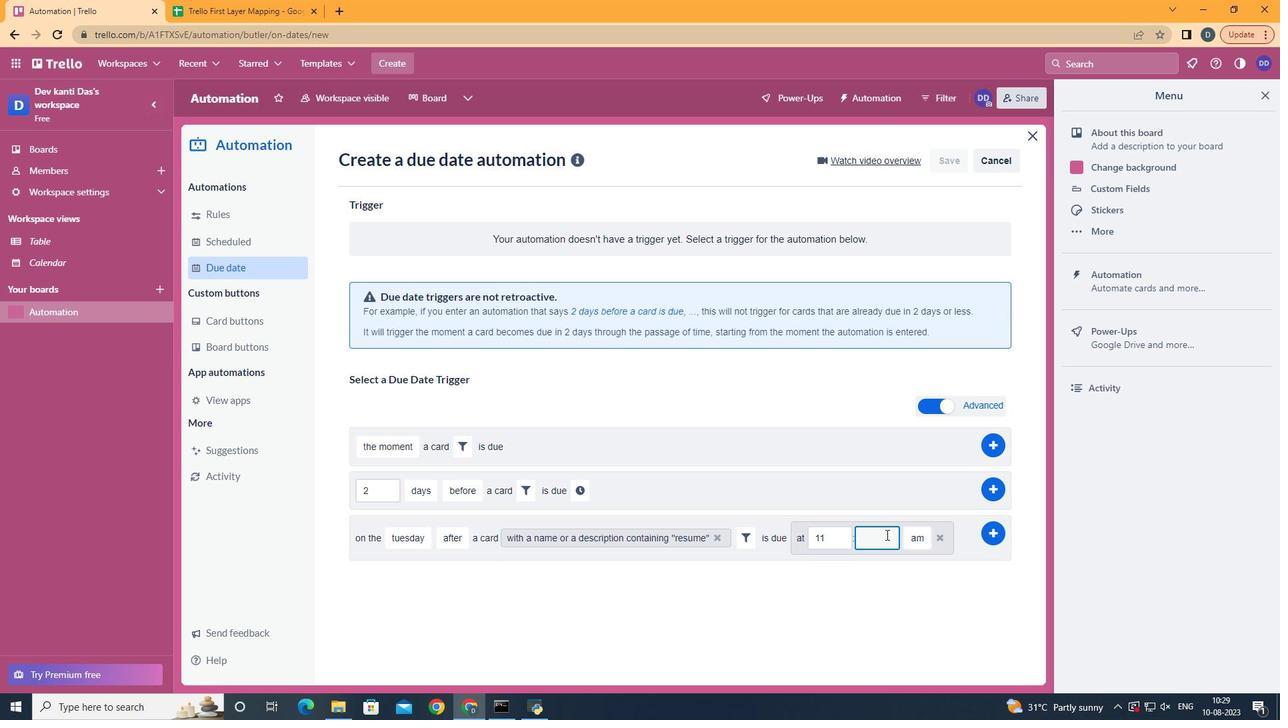 
Action: Key pressed <Key.backspace>00
Screenshot: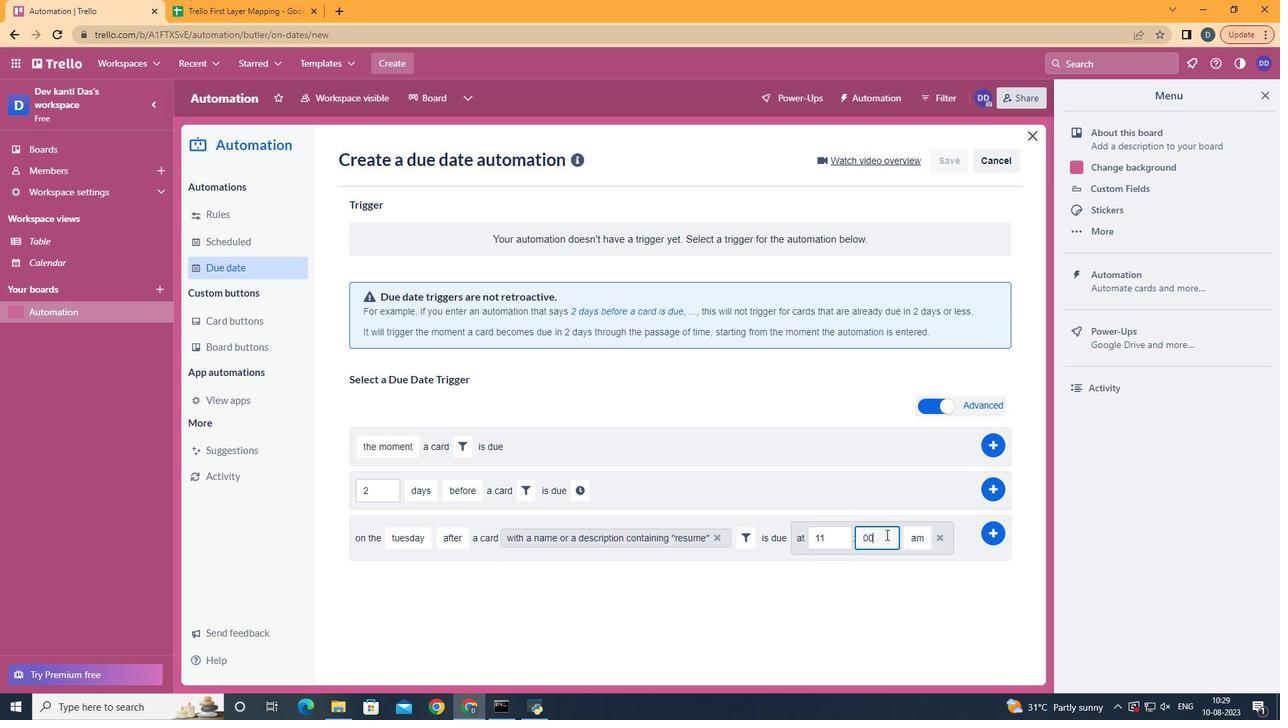 
Action: Mouse moved to (1006, 533)
Screenshot: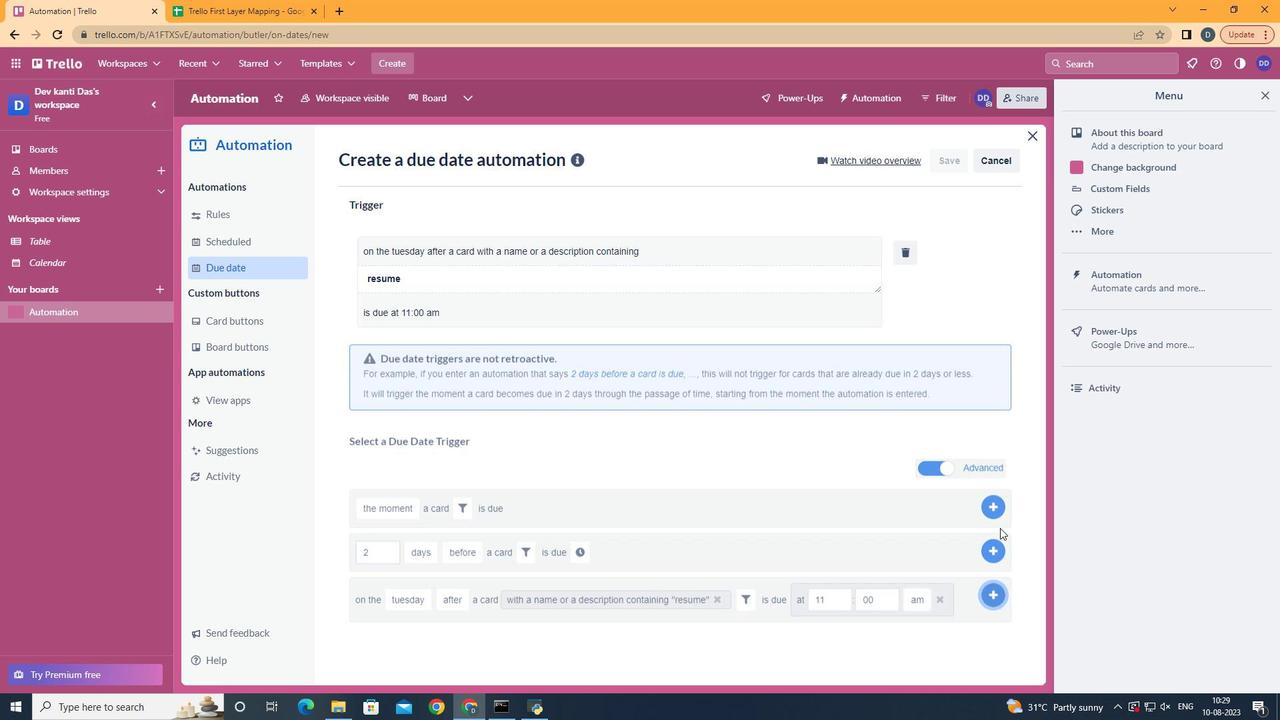 
Action: Mouse pressed left at (1006, 533)
Screenshot: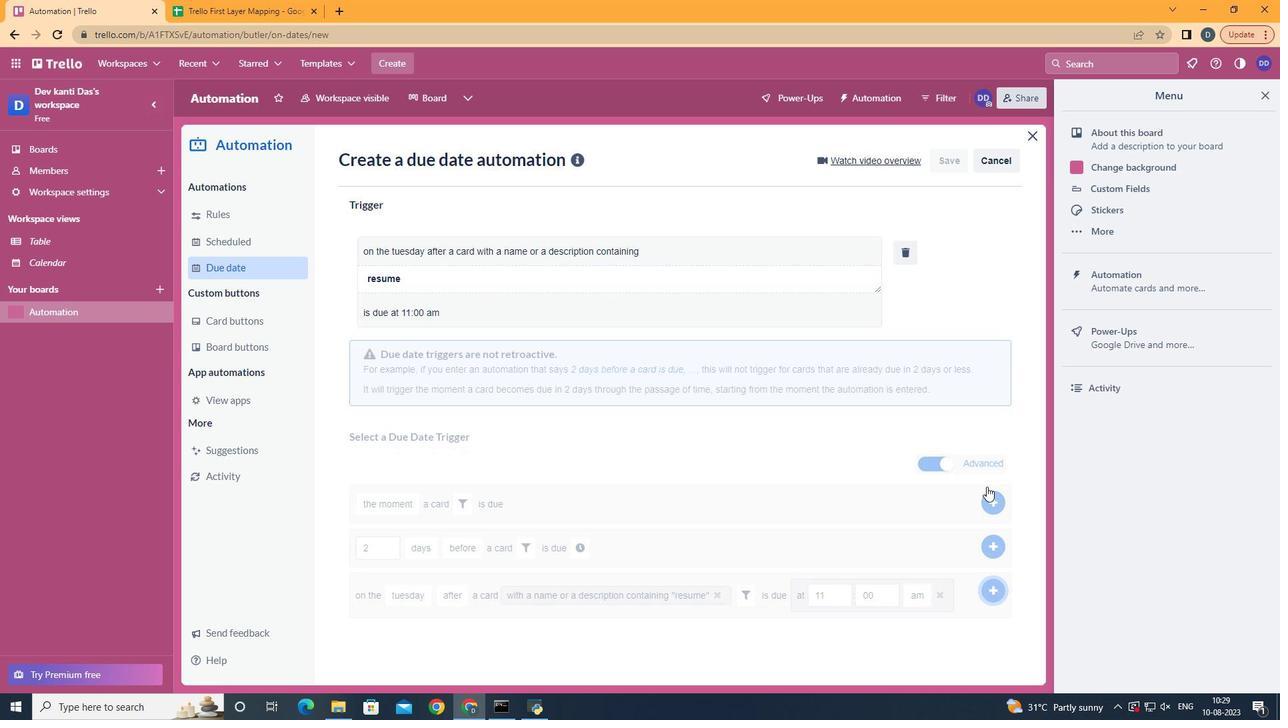 
Action: Mouse moved to (658, 356)
Screenshot: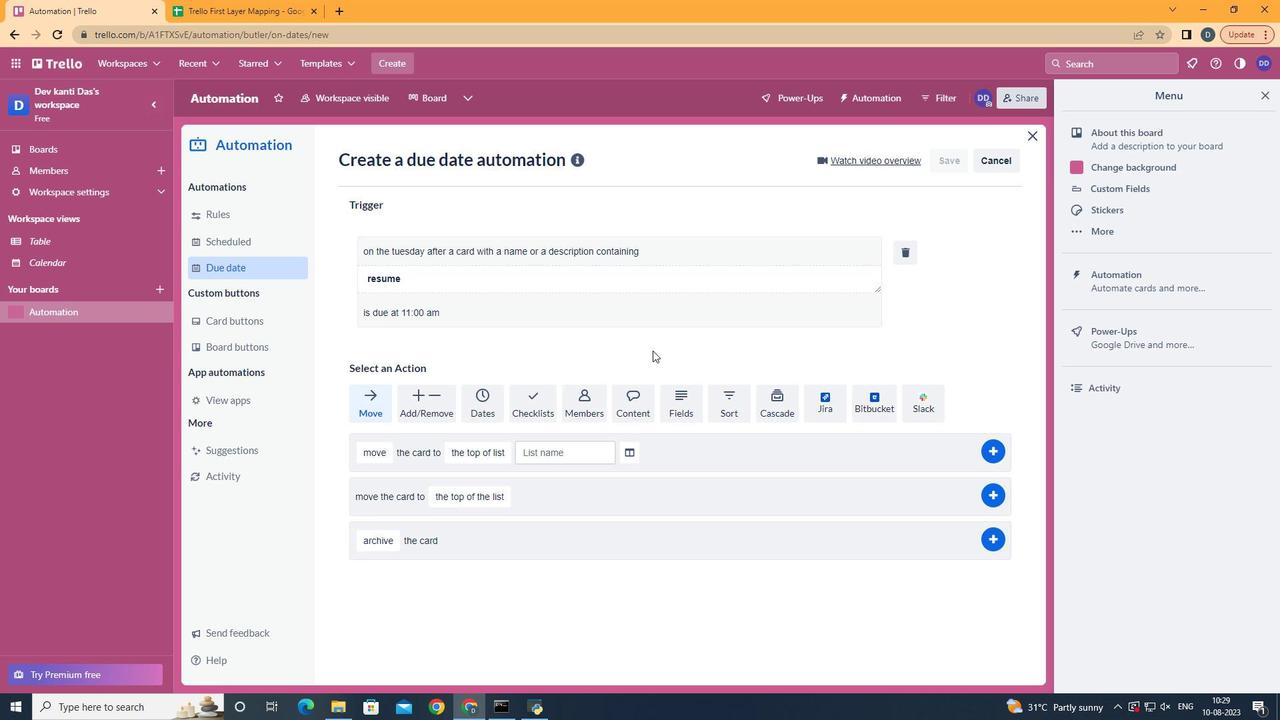 
